 Task: Search one way flight ticket for 2 adults, 4 children and 1 infant on lap in business from Green Bay: Green Bay-austin Straubel International Airport to Gillette: Gillette Campbell County Airport on 5-1-2023. Choice of flights is Westjet. Price is upto 78000. Outbound departure time preference is 22:00.
Action: Mouse moved to (214, 340)
Screenshot: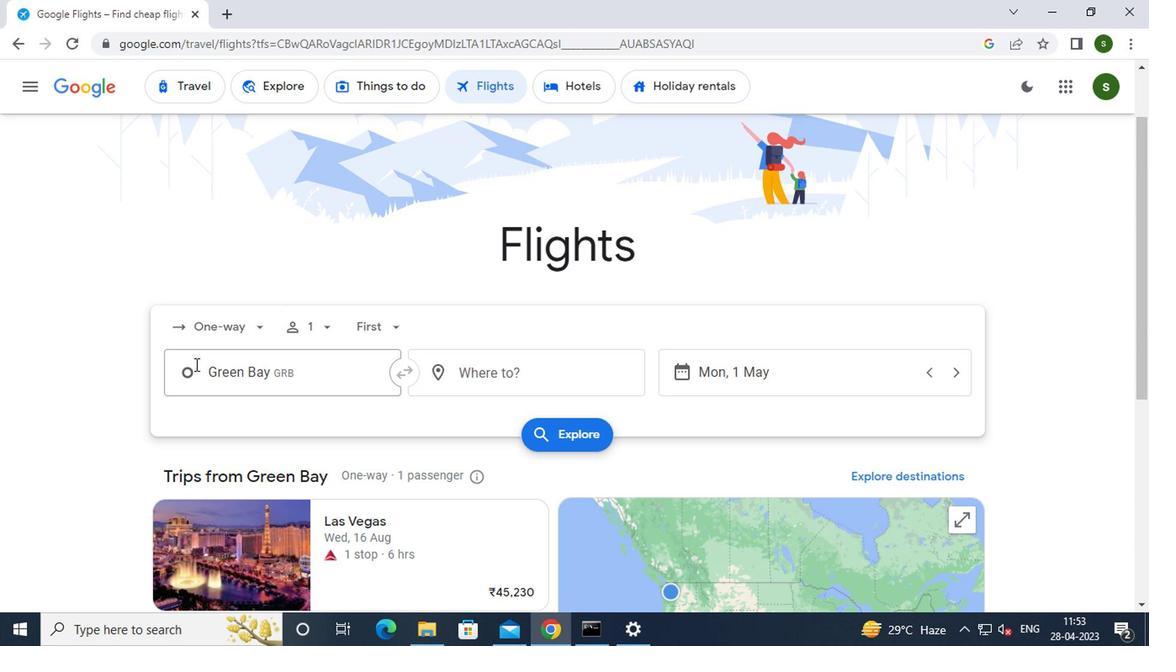 
Action: Mouse pressed left at (214, 340)
Screenshot: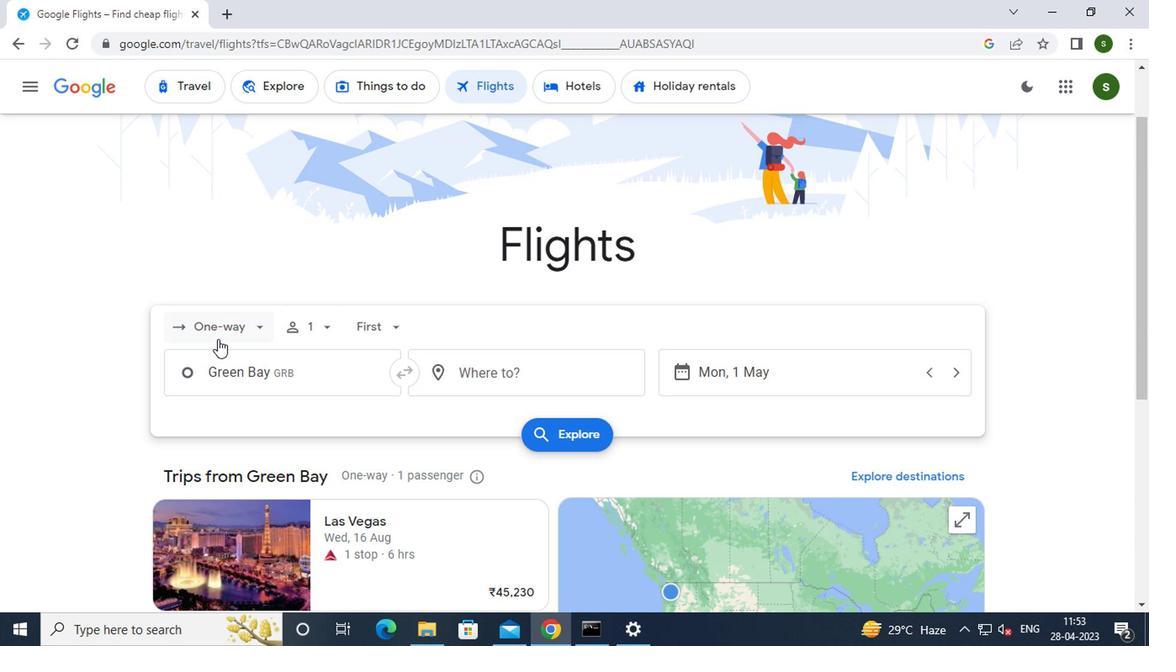
Action: Mouse moved to (243, 407)
Screenshot: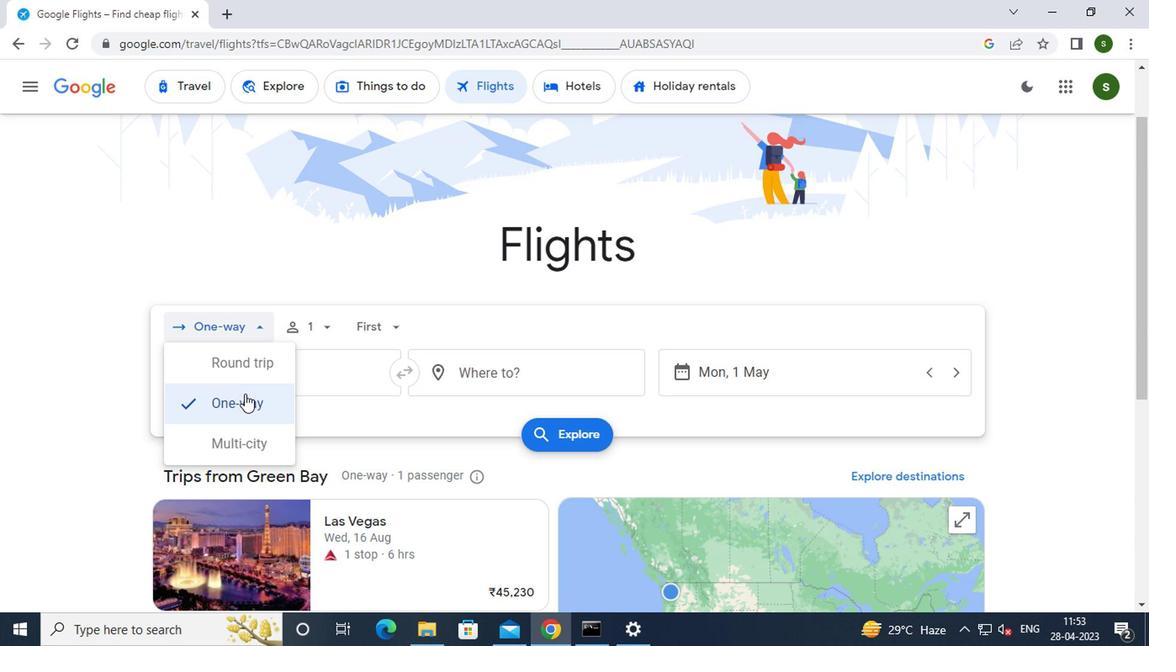 
Action: Mouse pressed left at (243, 407)
Screenshot: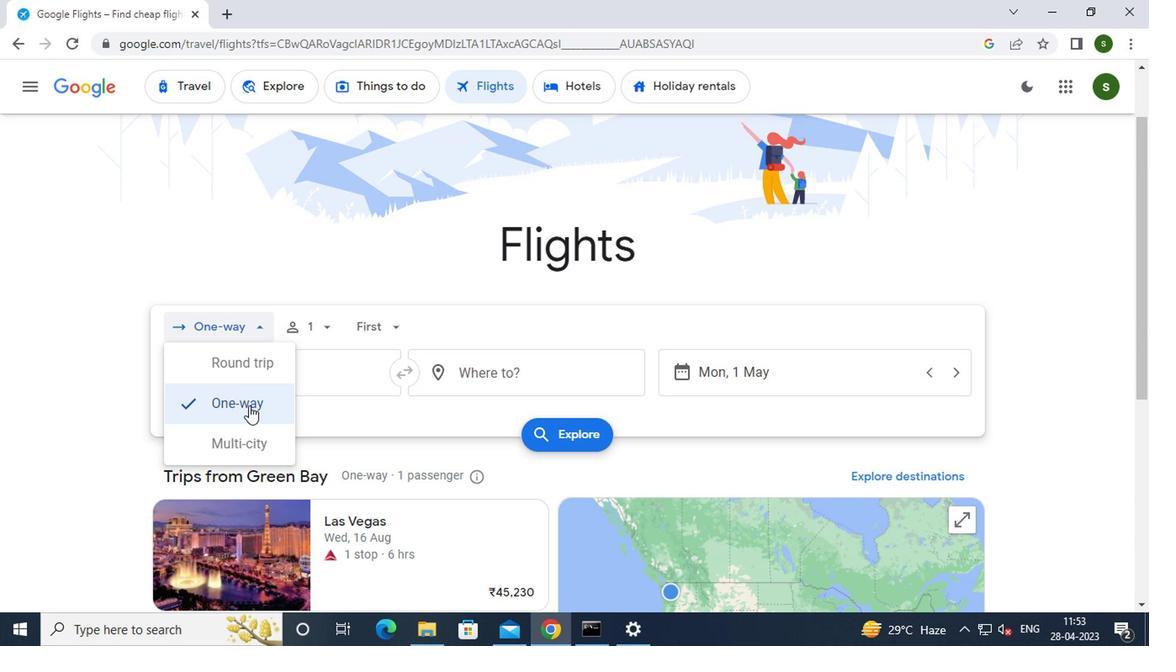 
Action: Mouse moved to (320, 328)
Screenshot: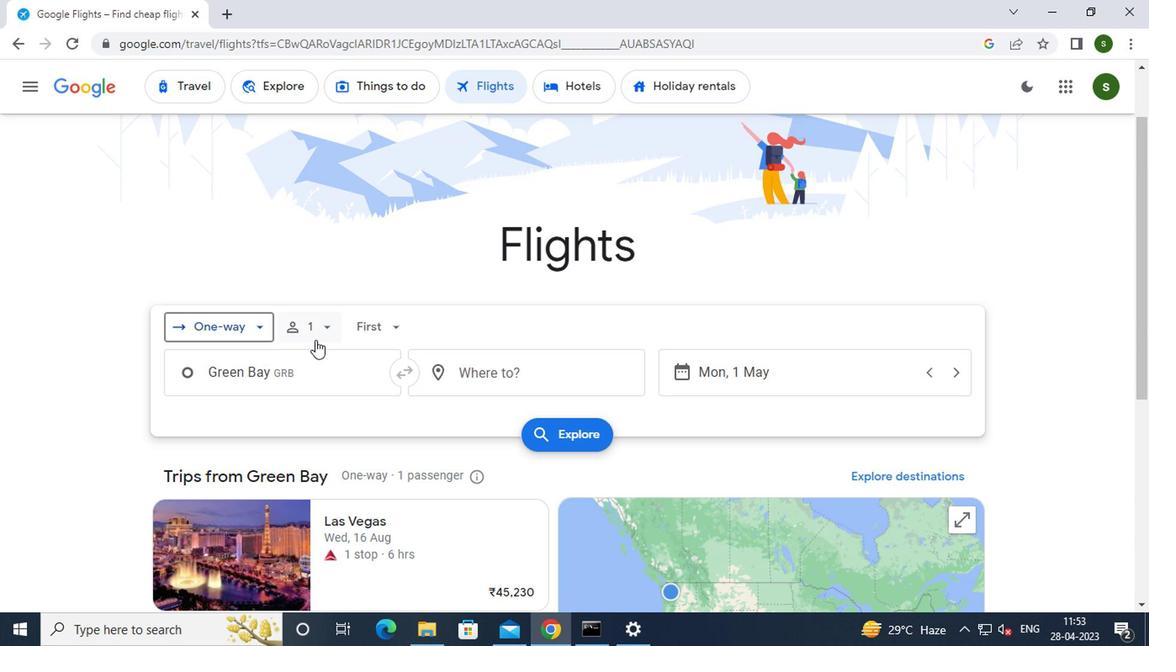 
Action: Mouse pressed left at (320, 328)
Screenshot: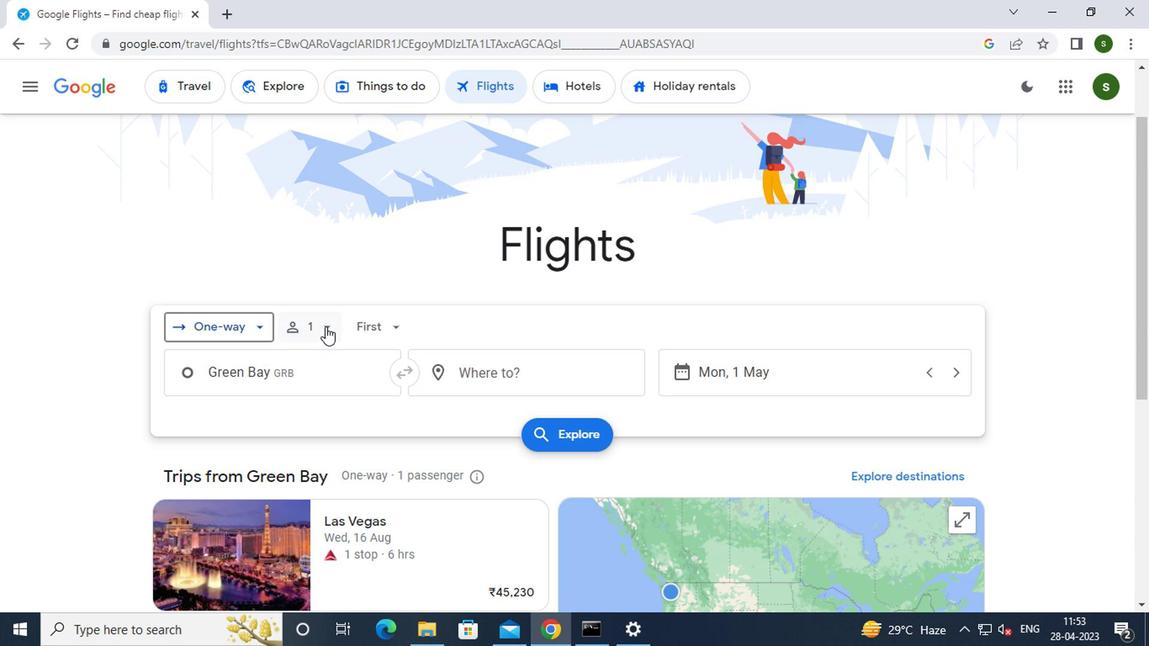 
Action: Mouse moved to (440, 368)
Screenshot: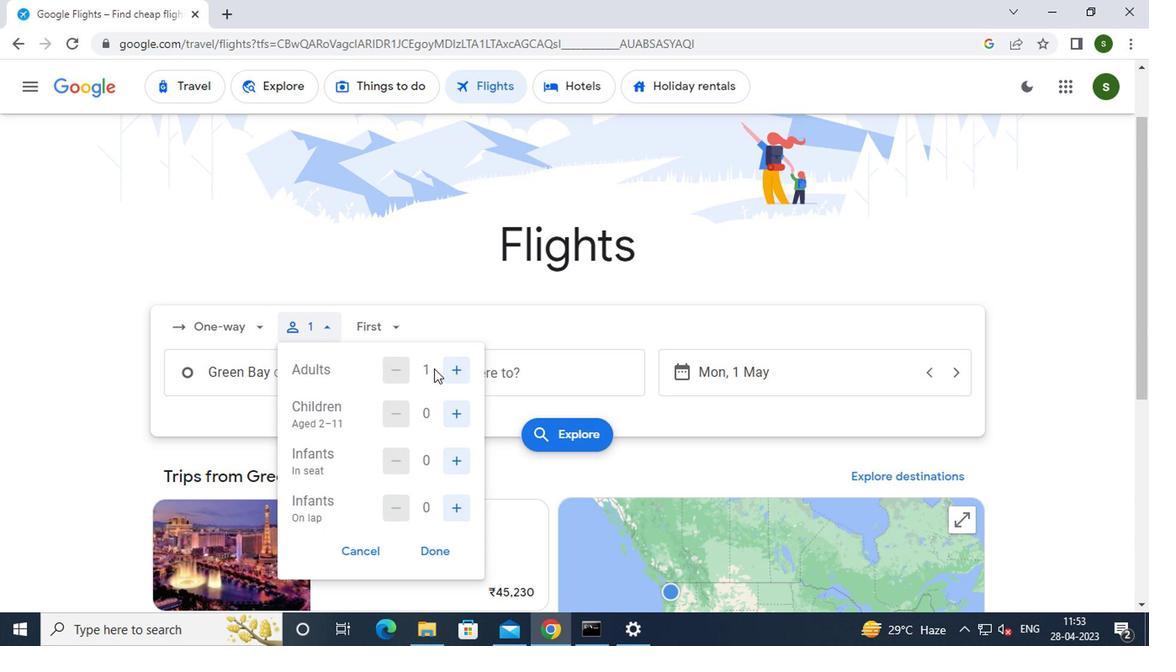 
Action: Mouse pressed left at (440, 368)
Screenshot: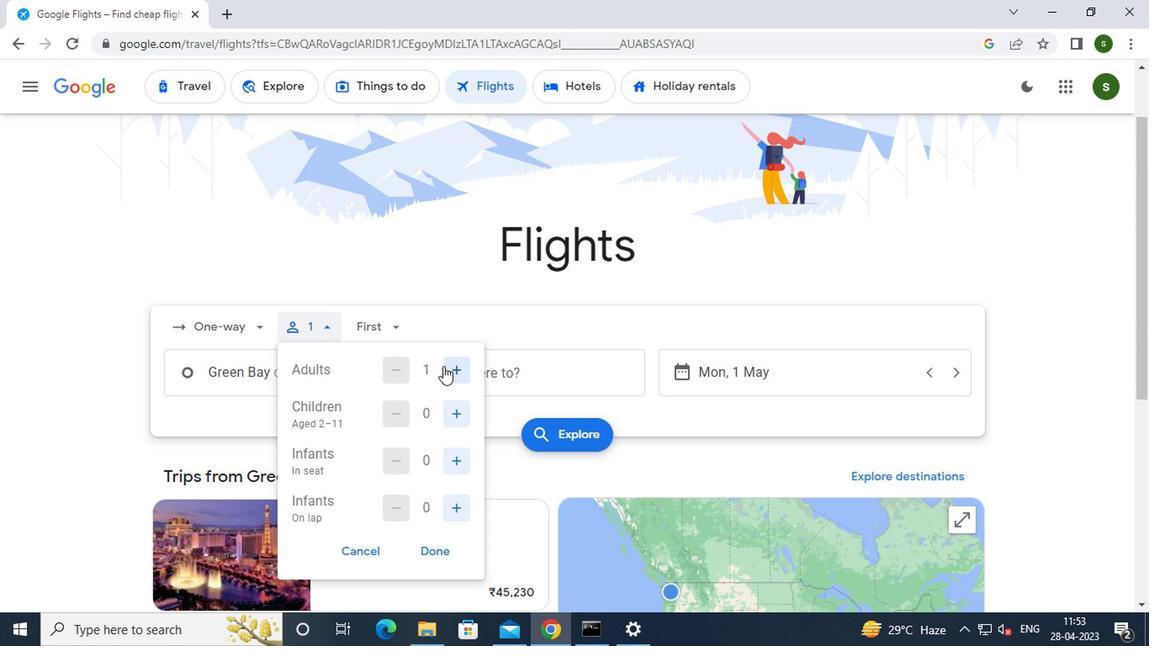 
Action: Mouse pressed left at (440, 368)
Screenshot: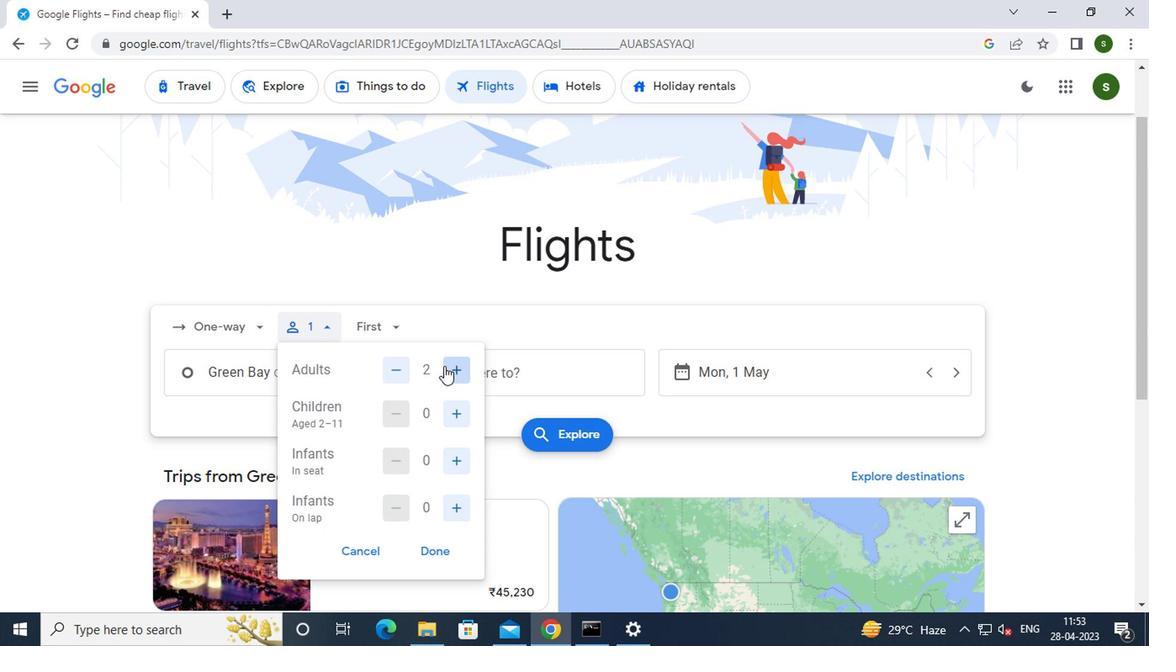 
Action: Mouse moved to (390, 368)
Screenshot: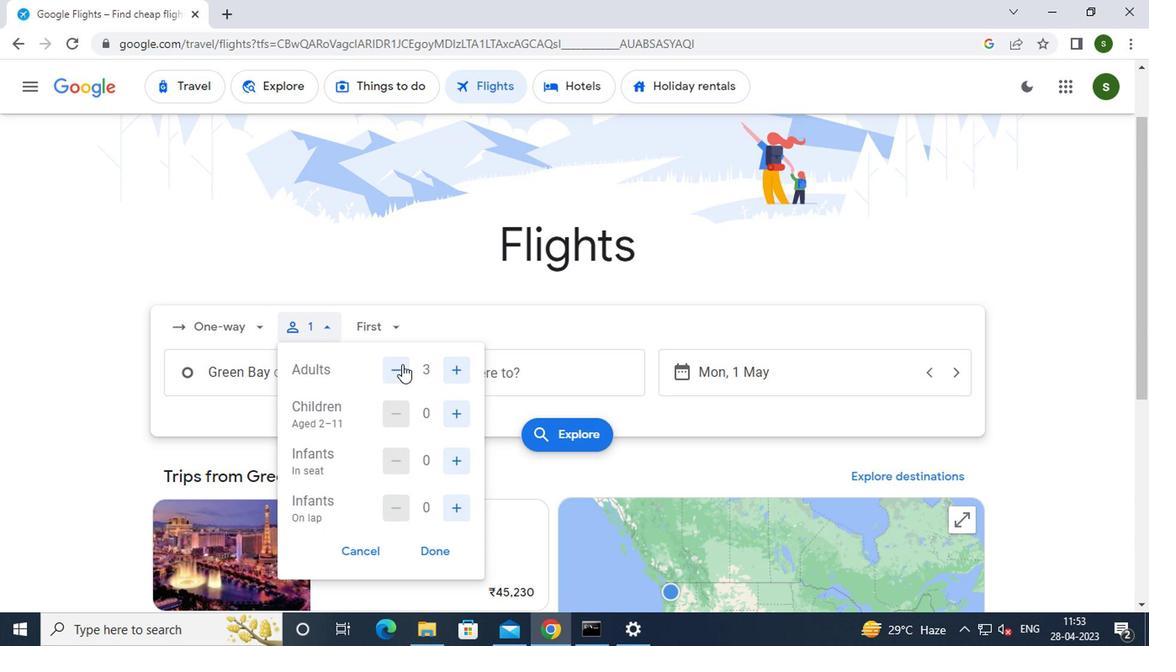 
Action: Mouse pressed left at (390, 368)
Screenshot: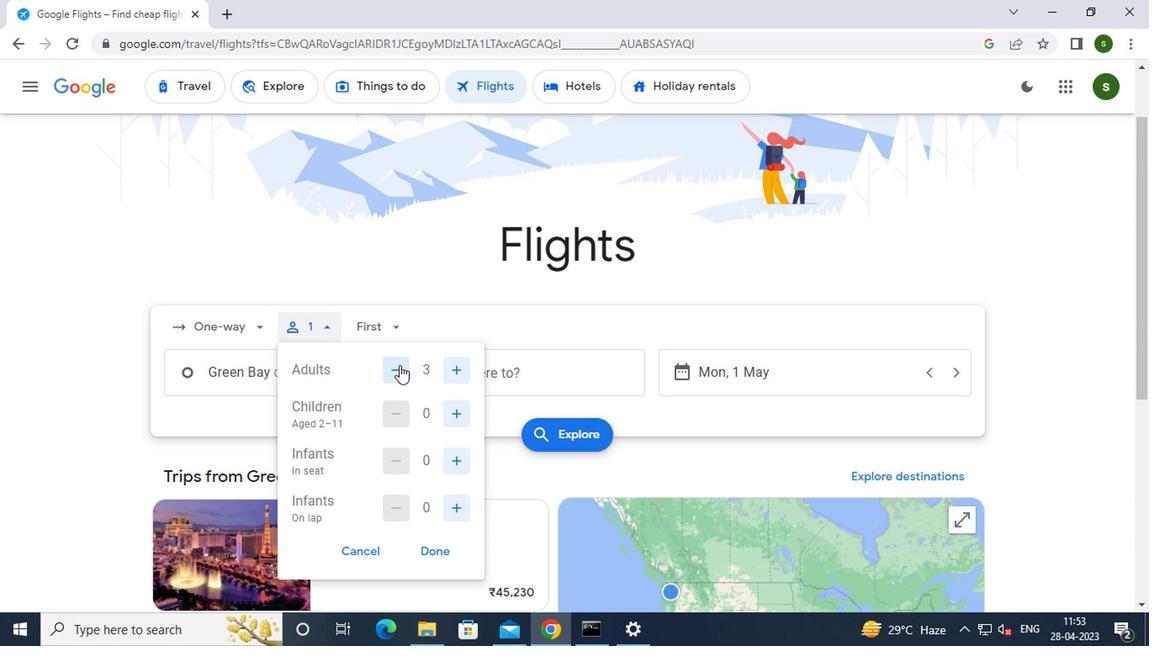 
Action: Mouse moved to (455, 411)
Screenshot: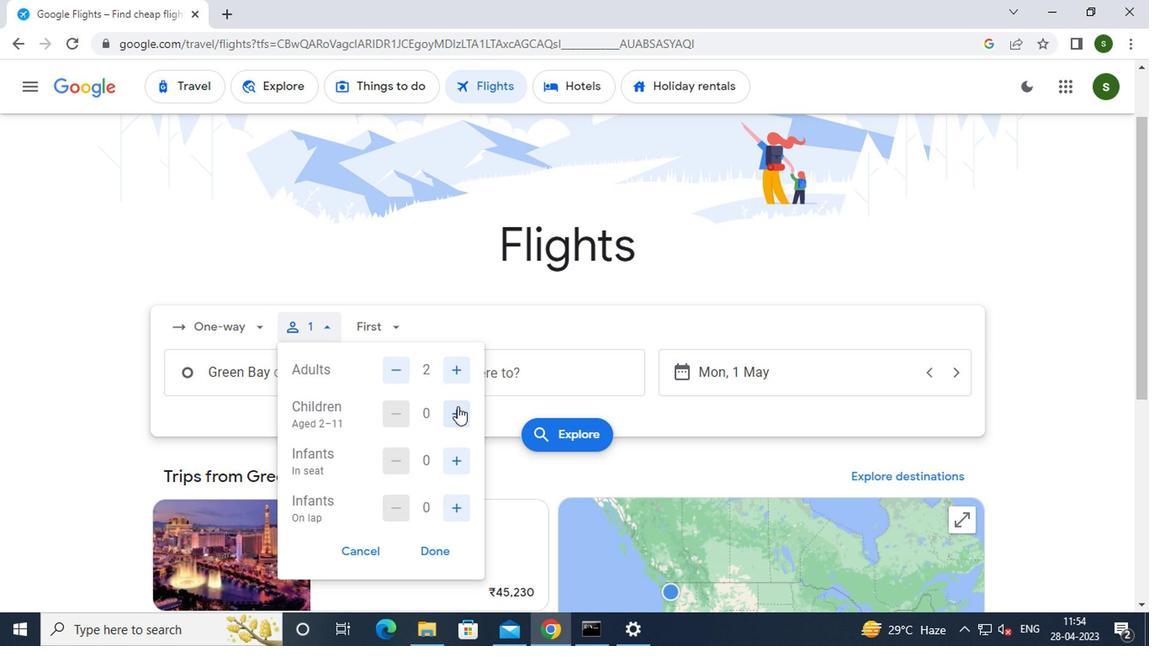 
Action: Mouse pressed left at (455, 411)
Screenshot: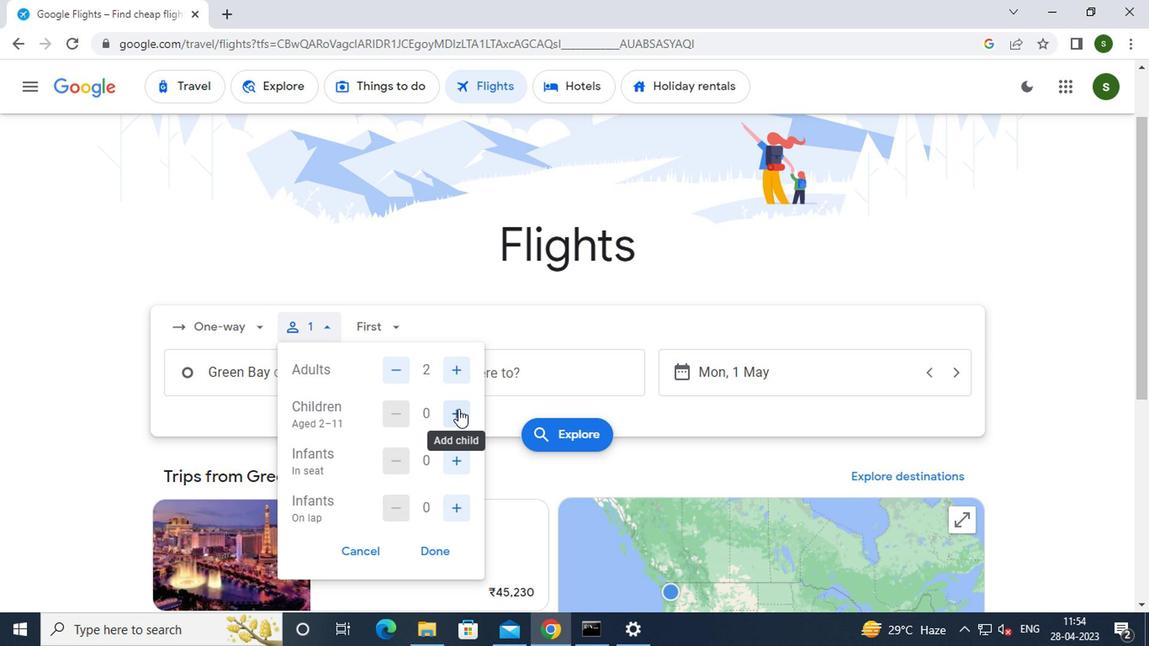 
Action: Mouse pressed left at (455, 411)
Screenshot: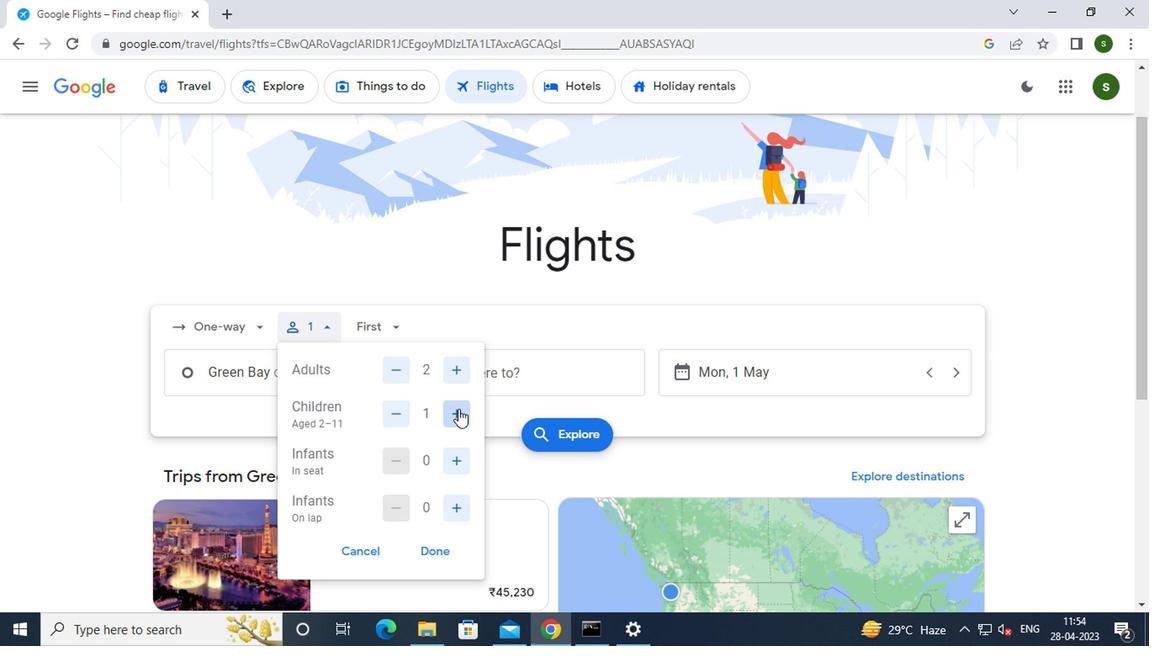 
Action: Mouse pressed left at (455, 411)
Screenshot: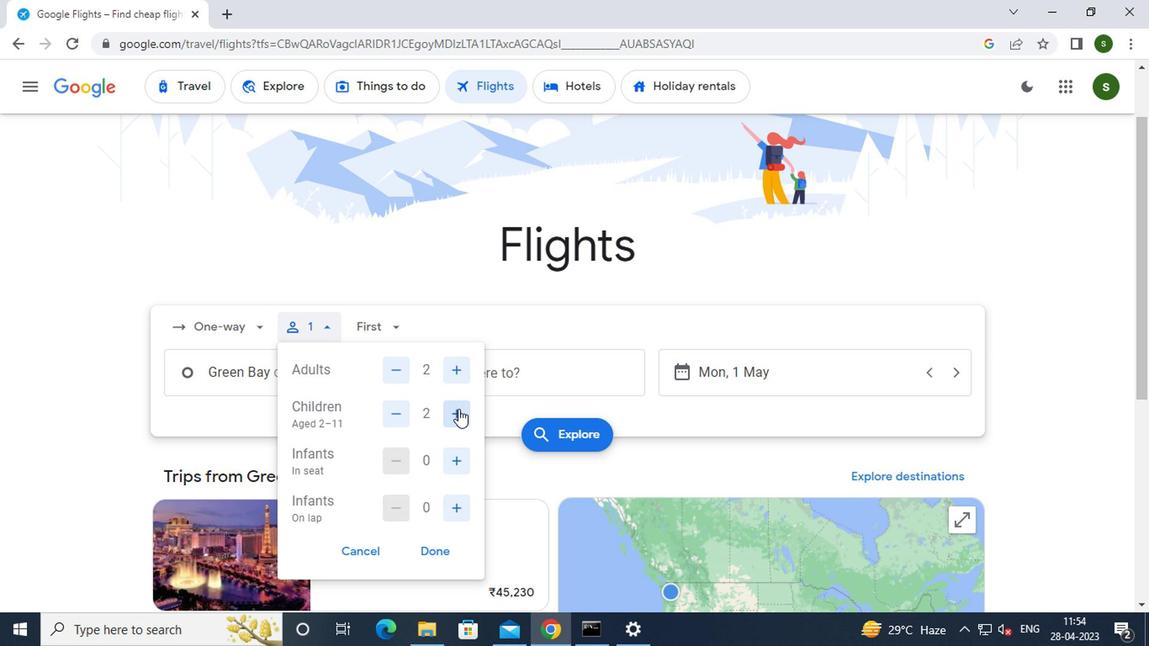
Action: Mouse pressed left at (455, 411)
Screenshot: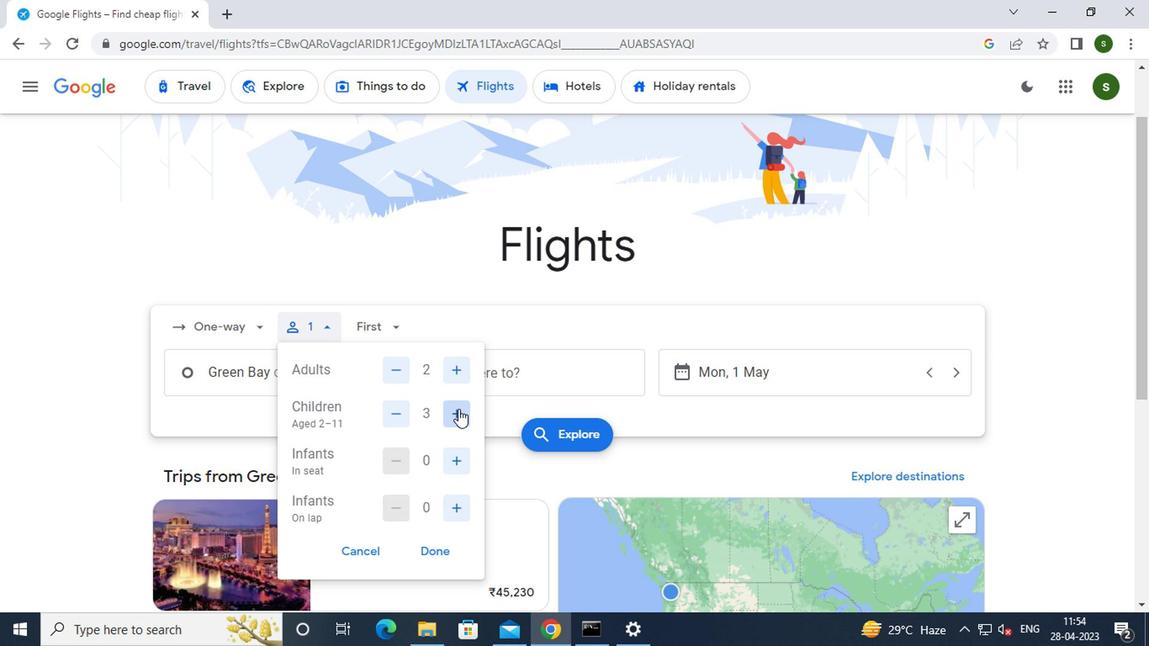 
Action: Mouse moved to (458, 462)
Screenshot: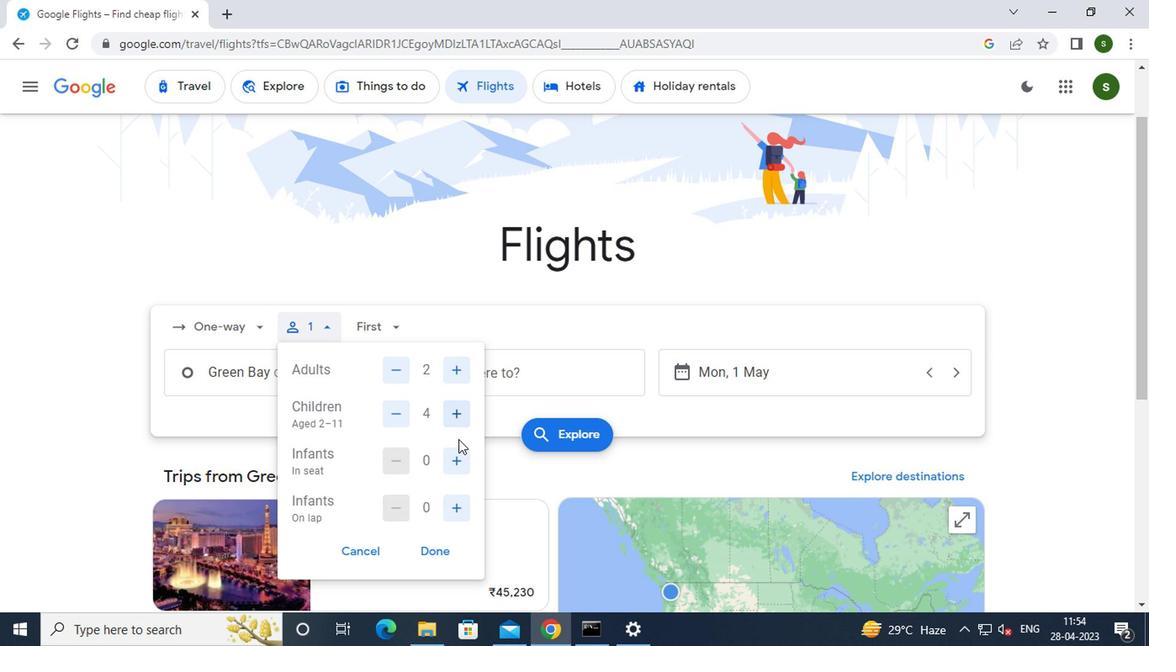 
Action: Mouse pressed left at (458, 462)
Screenshot: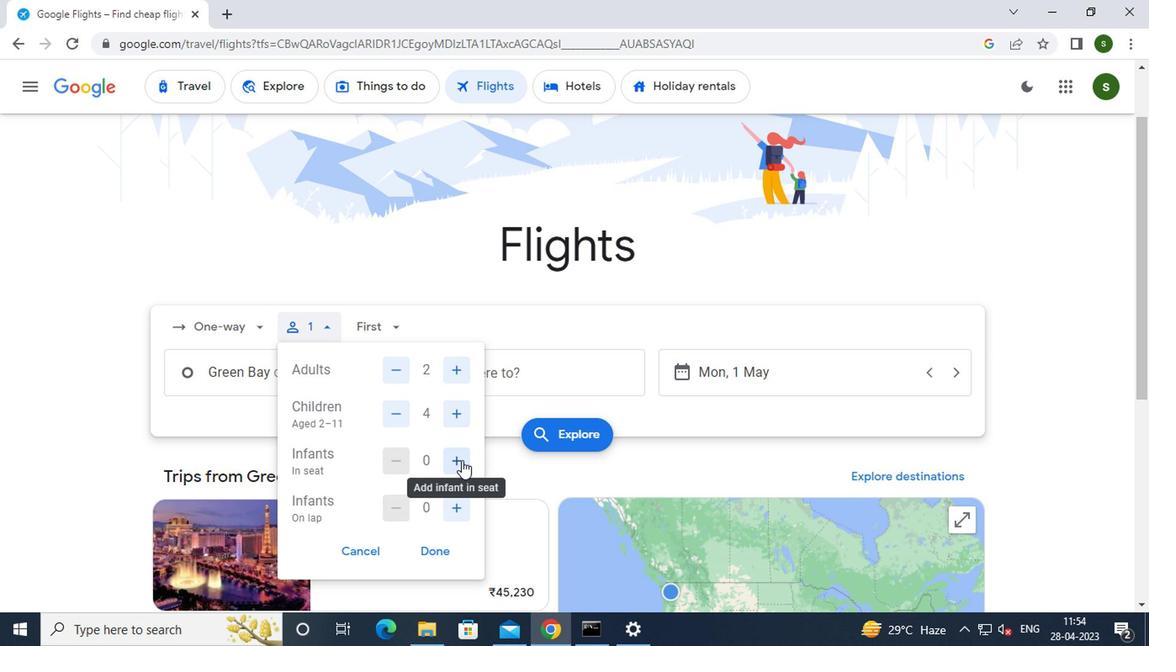 
Action: Mouse moved to (395, 328)
Screenshot: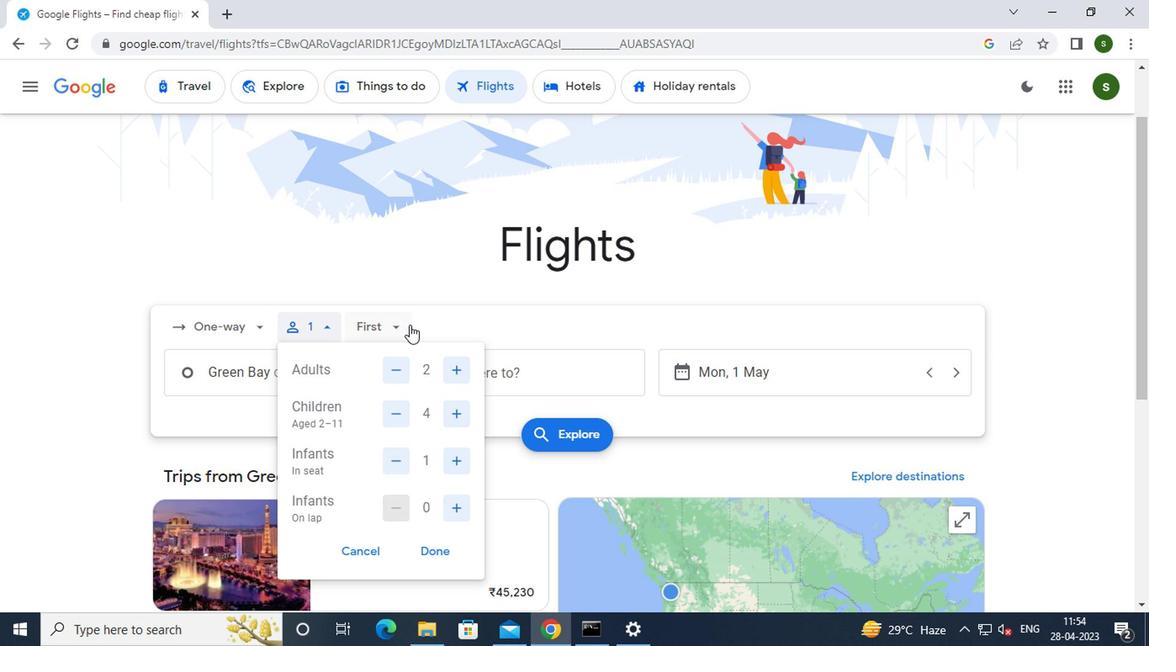 
Action: Mouse pressed left at (395, 328)
Screenshot: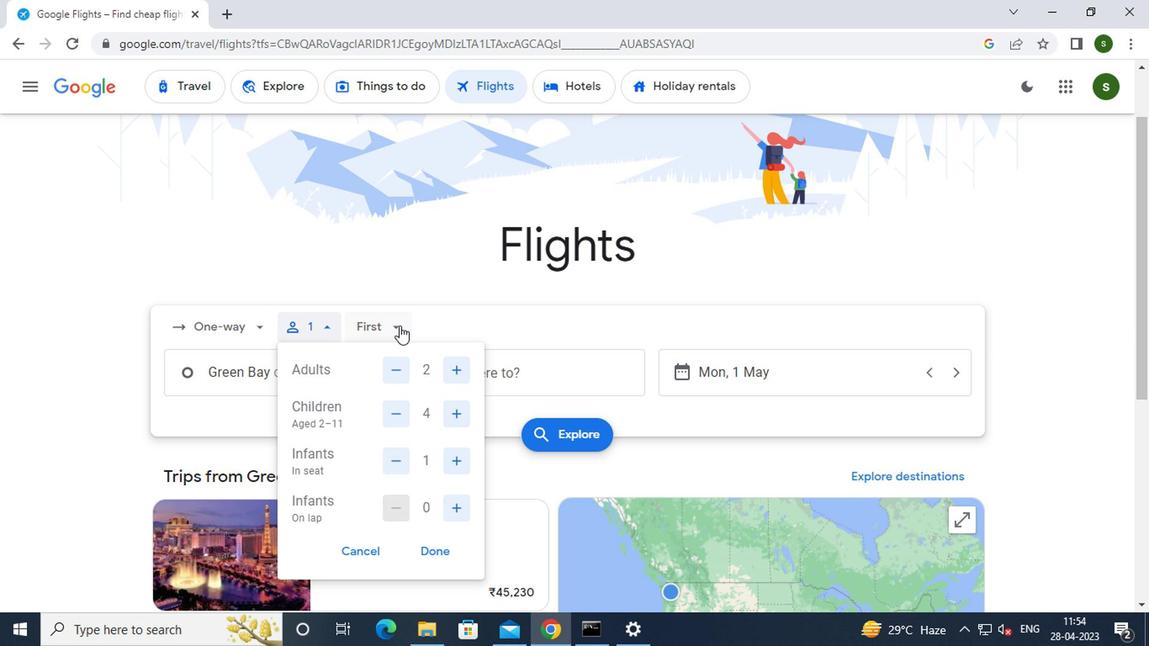 
Action: Mouse moved to (444, 453)
Screenshot: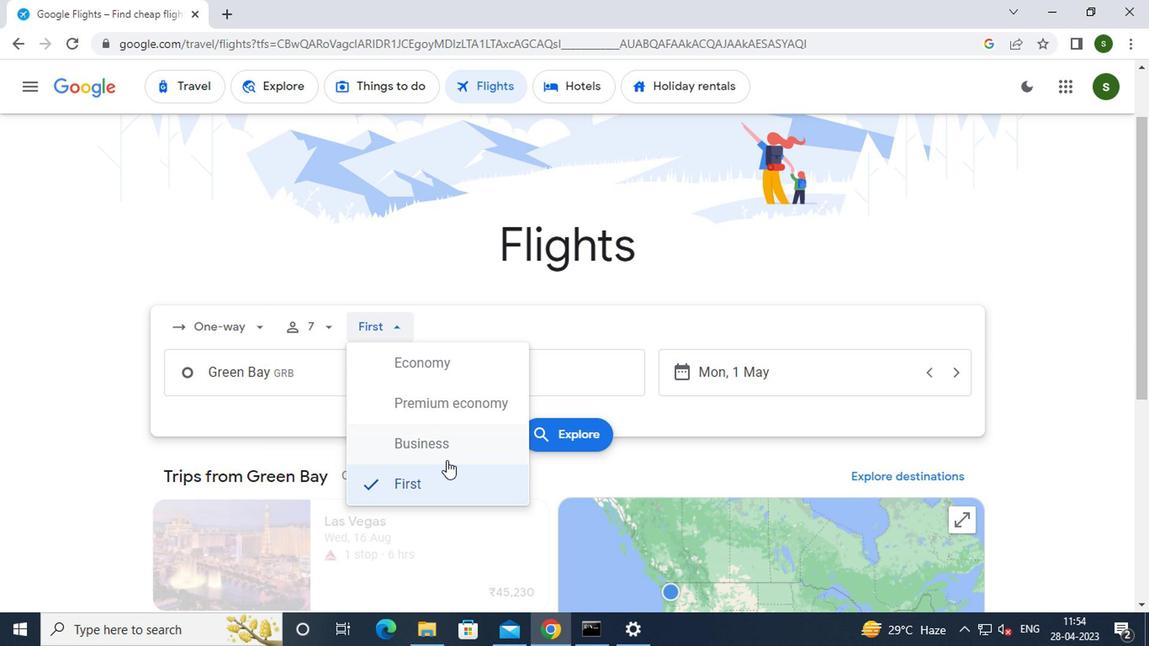 
Action: Mouse pressed left at (444, 453)
Screenshot: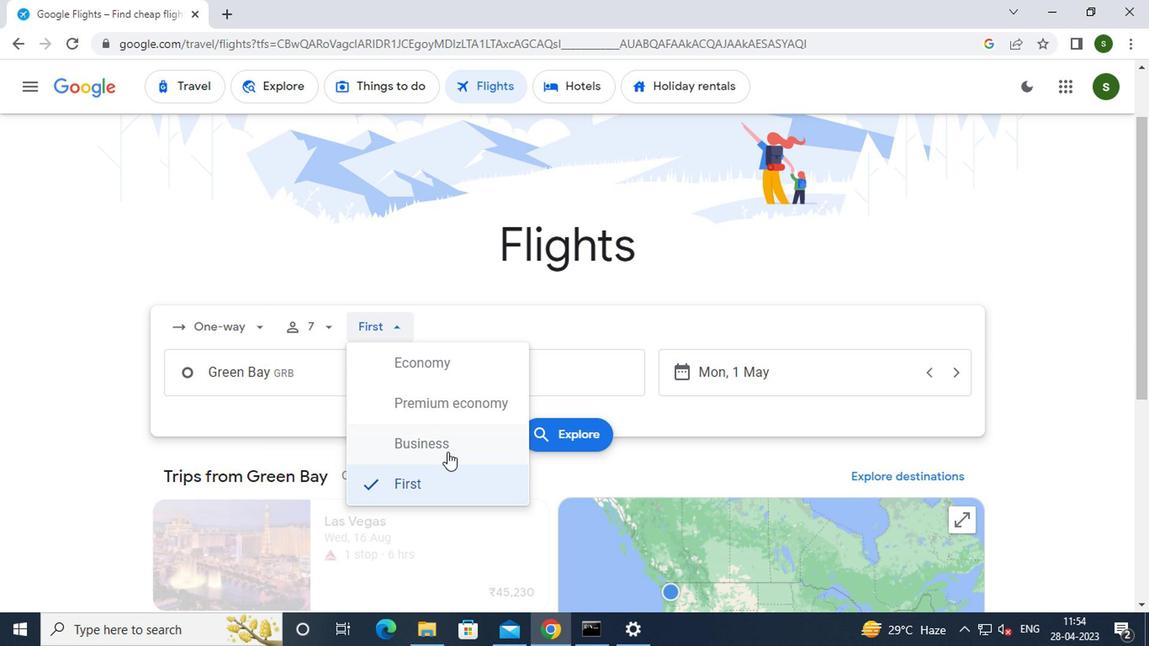 
Action: Mouse moved to (312, 387)
Screenshot: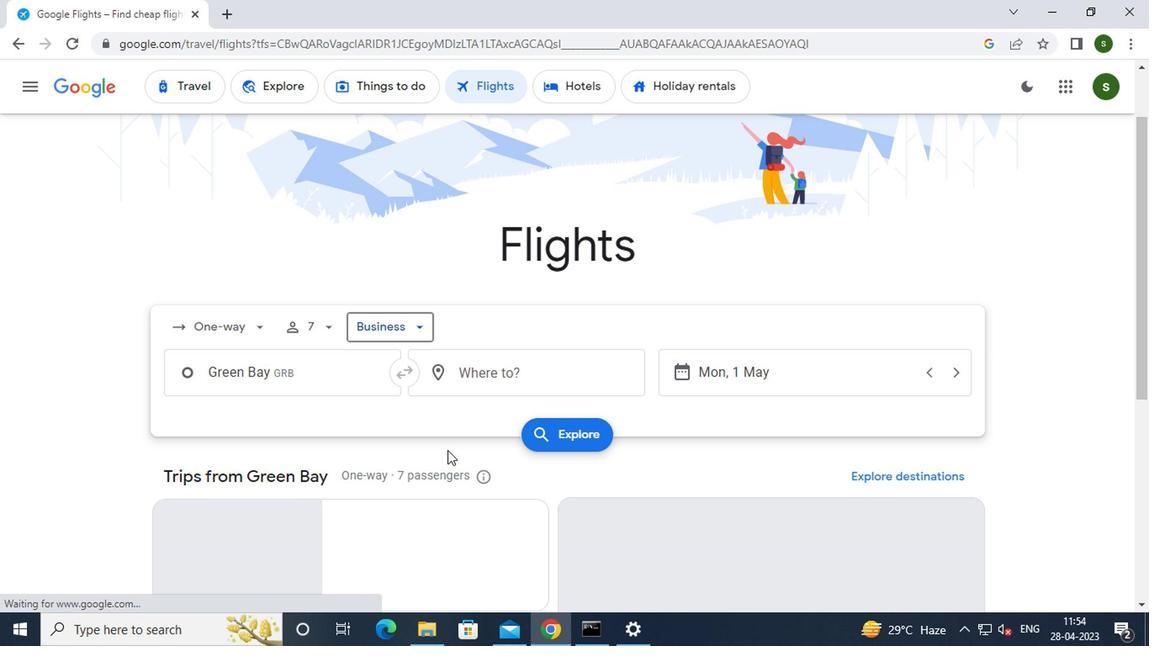 
Action: Mouse pressed left at (312, 387)
Screenshot: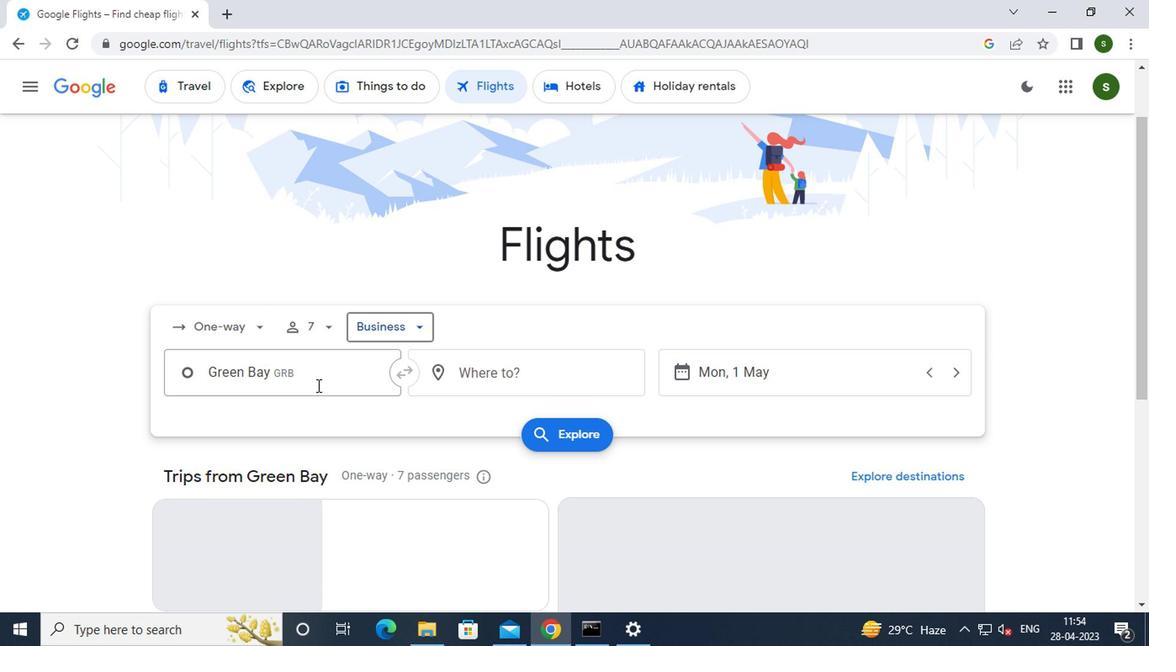 
Action: Mouse moved to (312, 386)
Screenshot: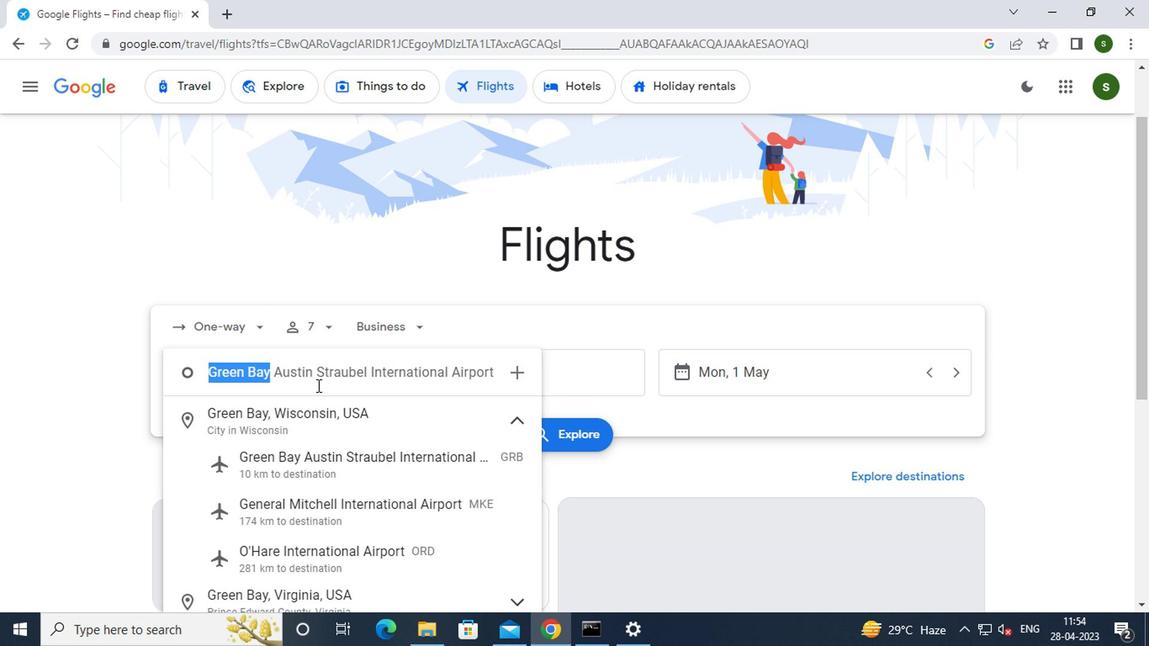 
Action: Key pressed <Key.backspace><Key.backspace><Key.backspace><Key.backspace><Key.backspace><Key.backspace><Key.backspace><Key.backspace><Key.backspace><Key.backspace>g<Key.caps_lock>reen<Key.space><Key.caps_lock>b<Key.caps_lock>ay
Screenshot: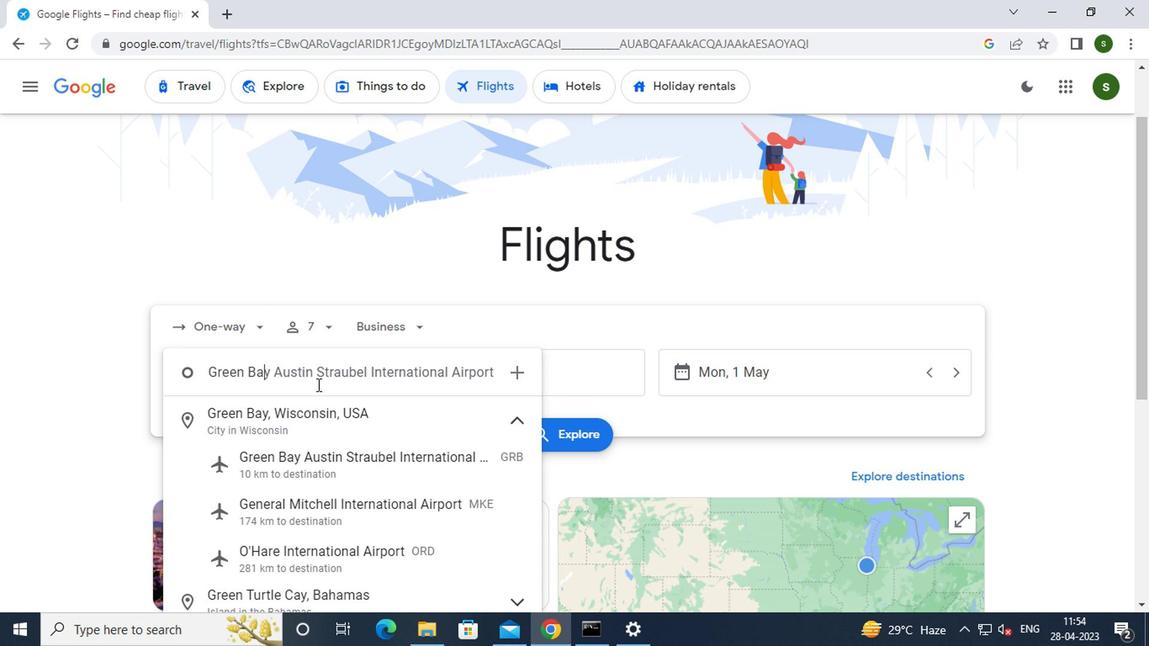 
Action: Mouse moved to (340, 452)
Screenshot: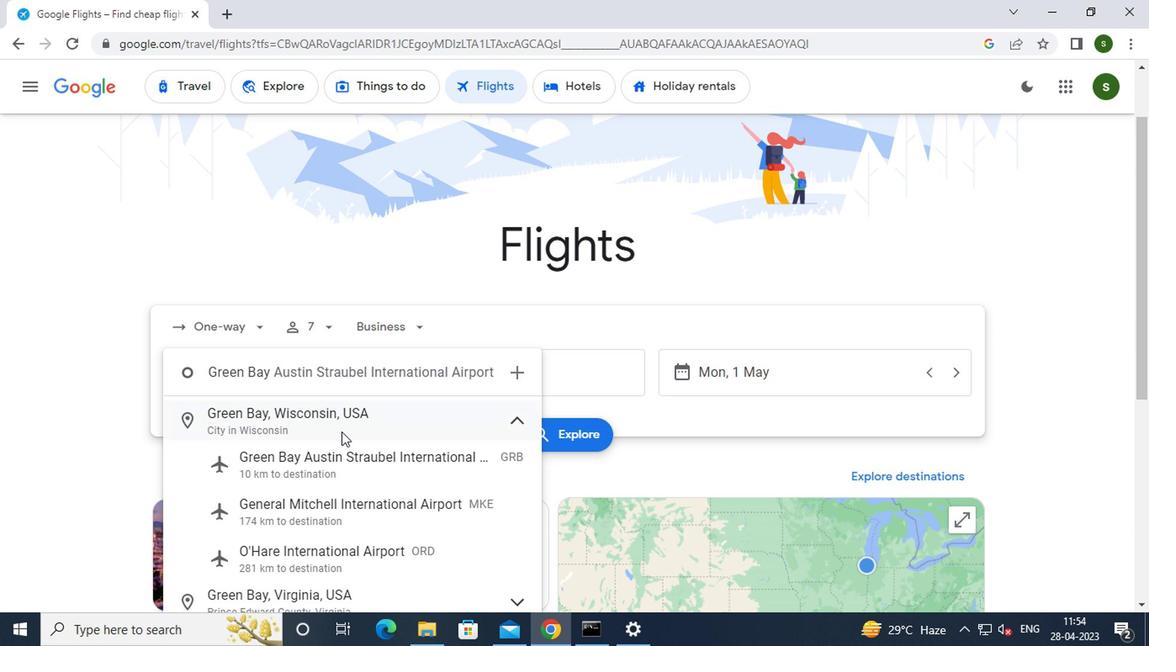 
Action: Mouse pressed left at (340, 452)
Screenshot: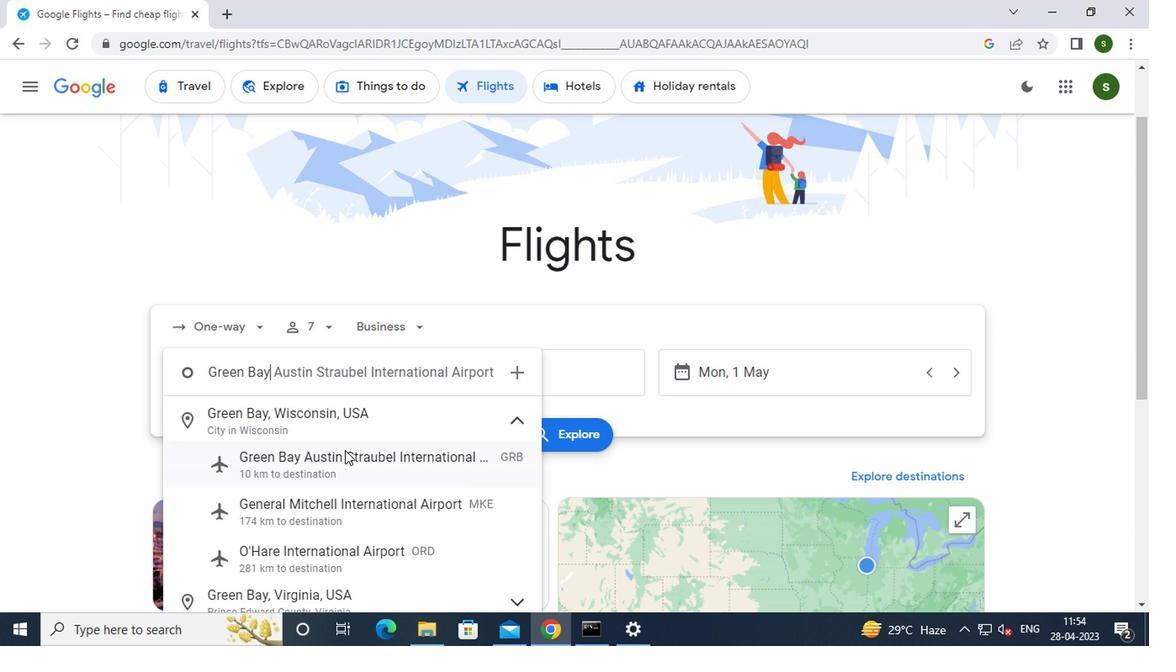
Action: Mouse moved to (501, 362)
Screenshot: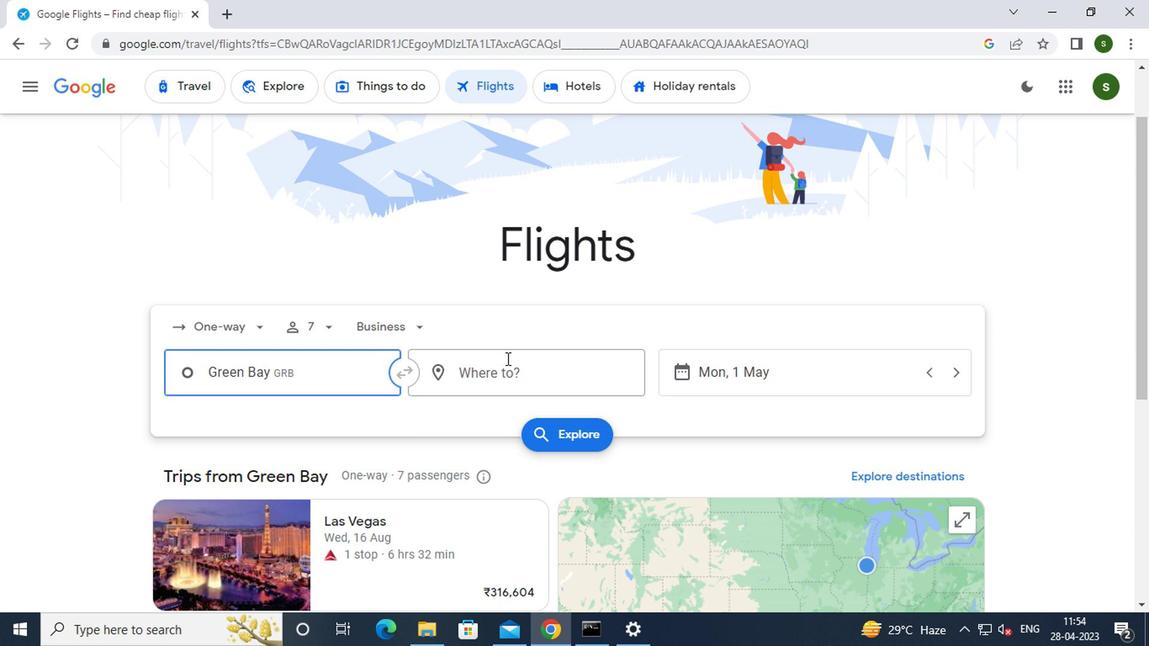 
Action: Mouse pressed left at (501, 362)
Screenshot: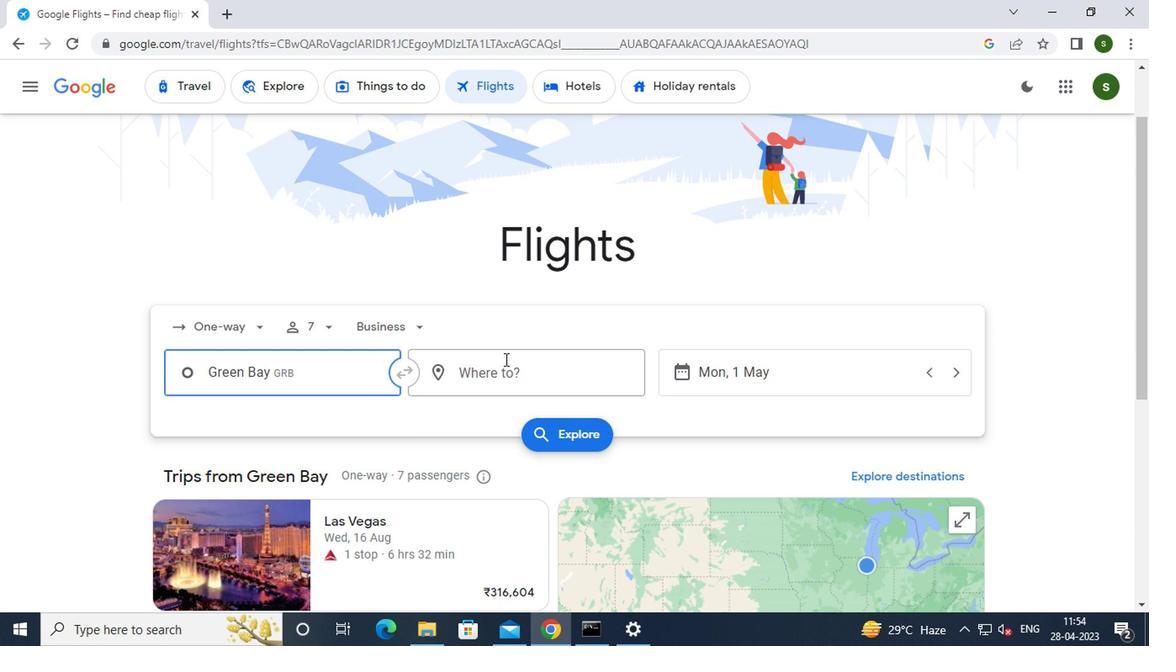 
Action: Mouse moved to (464, 326)
Screenshot: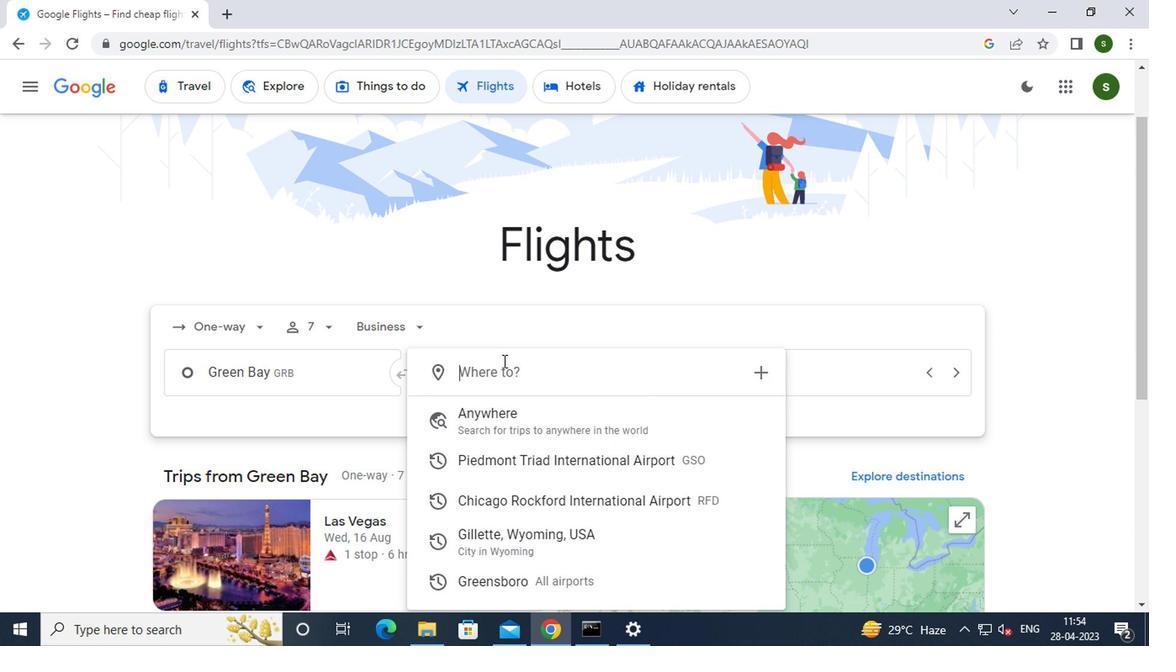 
Action: Key pressed <Key.caps_lock>g<Key.caps_lock>illette<Key.enter>
Screenshot: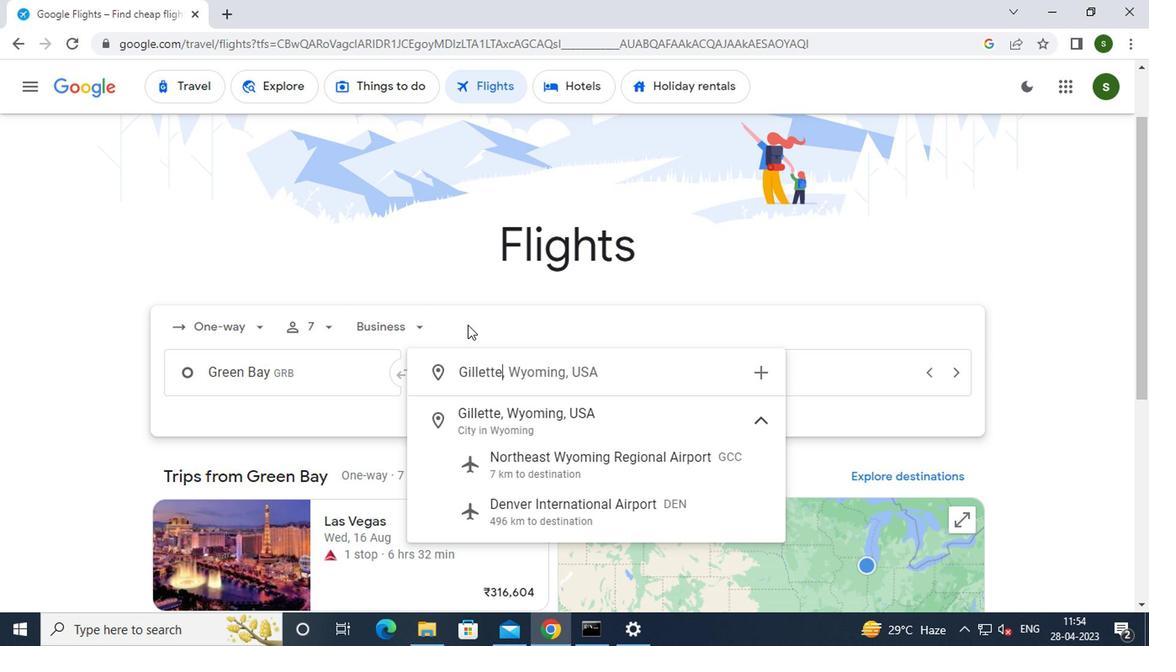 
Action: Mouse moved to (709, 368)
Screenshot: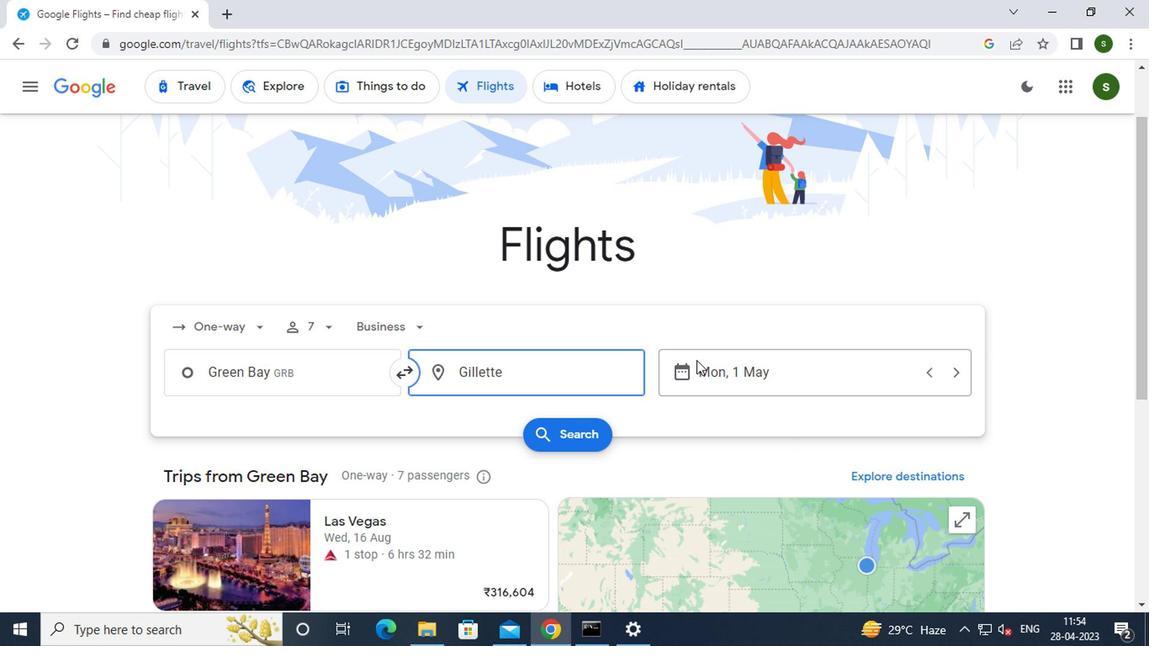 
Action: Mouse pressed left at (709, 368)
Screenshot: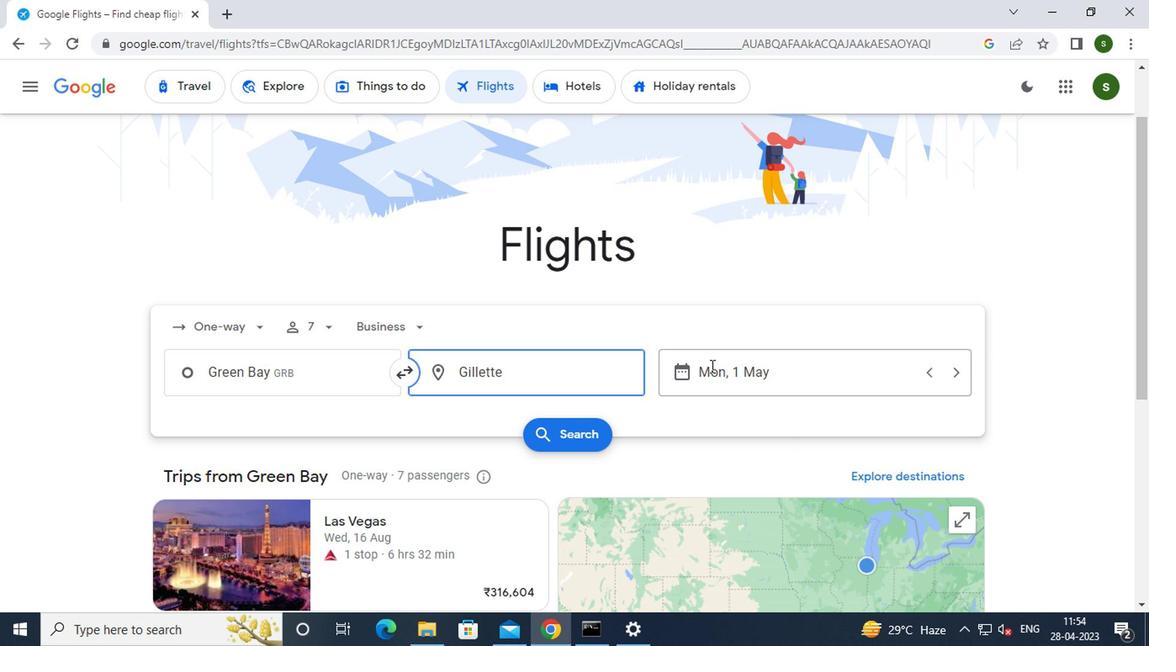 
Action: Mouse moved to (740, 298)
Screenshot: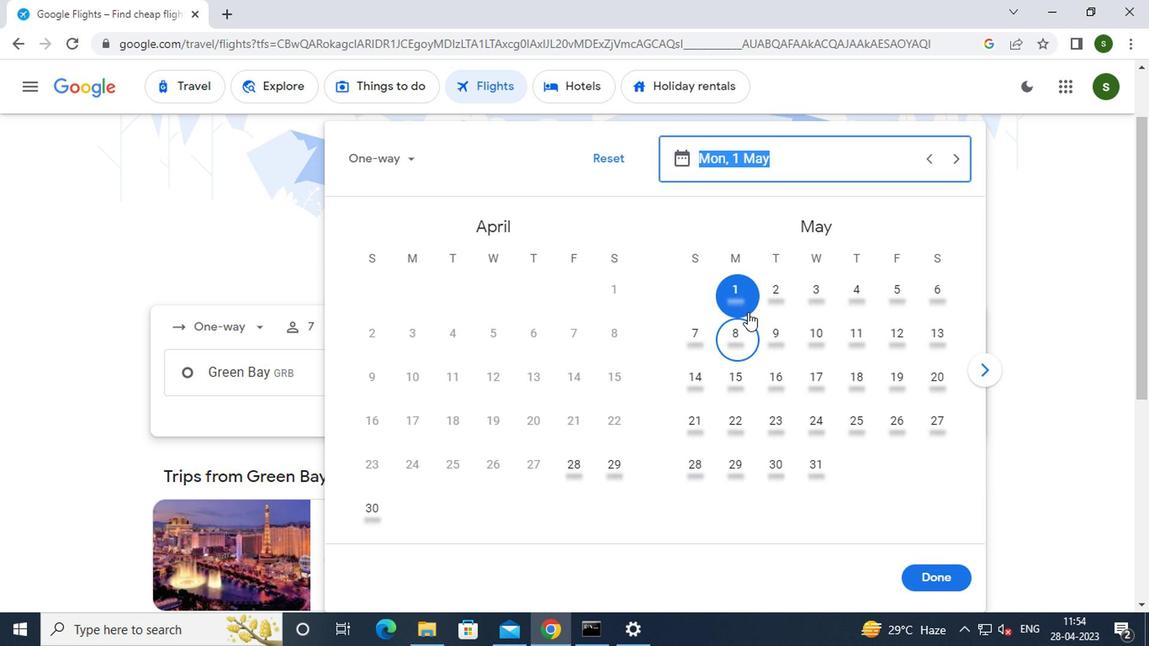 
Action: Mouse pressed left at (740, 298)
Screenshot: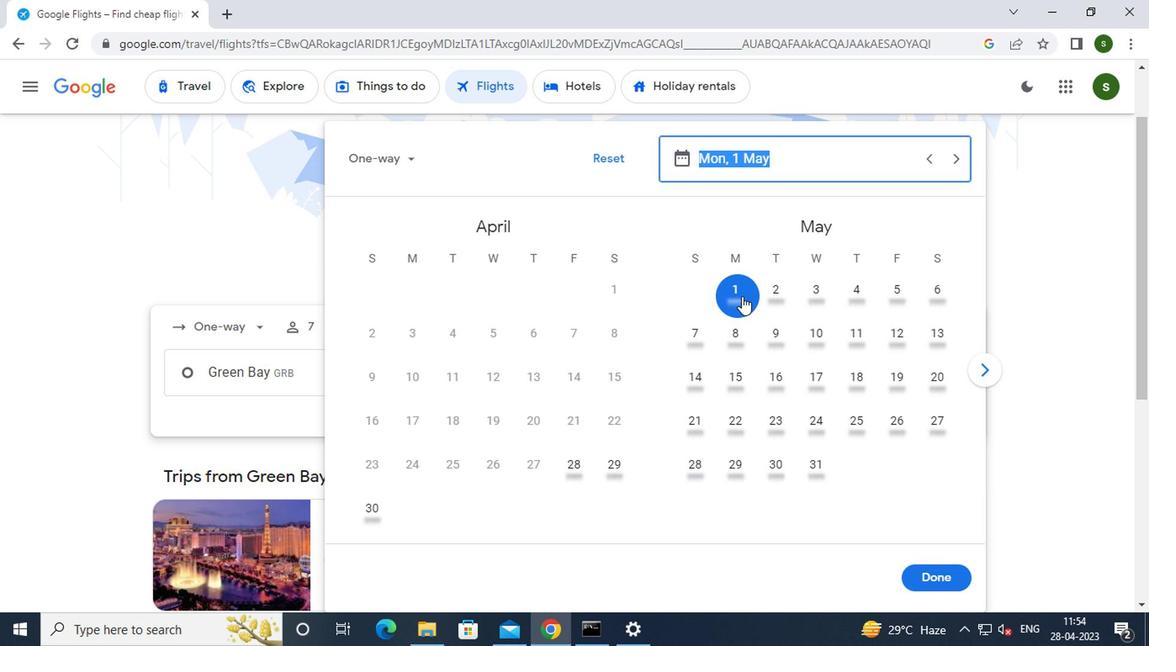 
Action: Mouse moved to (954, 586)
Screenshot: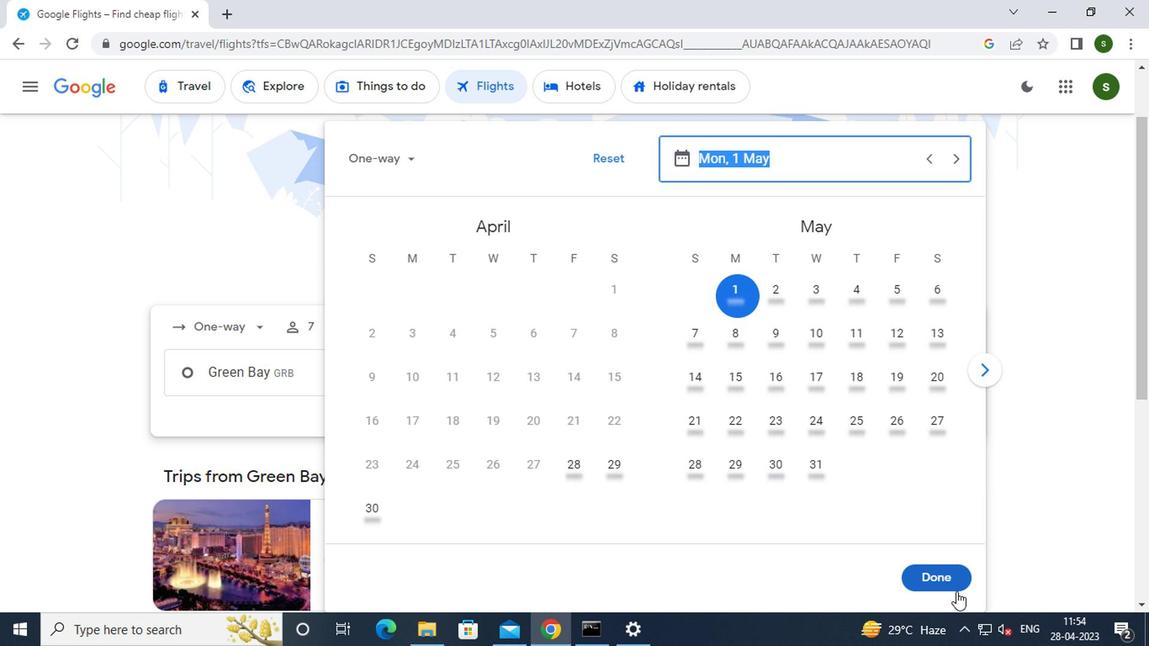 
Action: Mouse pressed left at (954, 586)
Screenshot: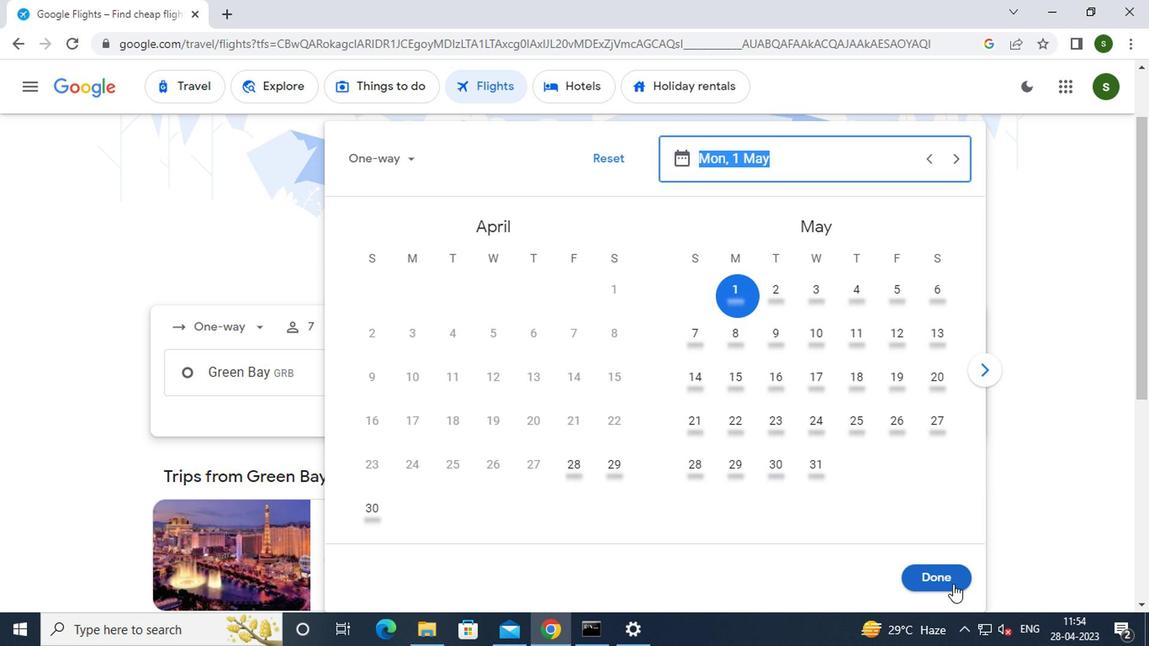 
Action: Mouse moved to (566, 432)
Screenshot: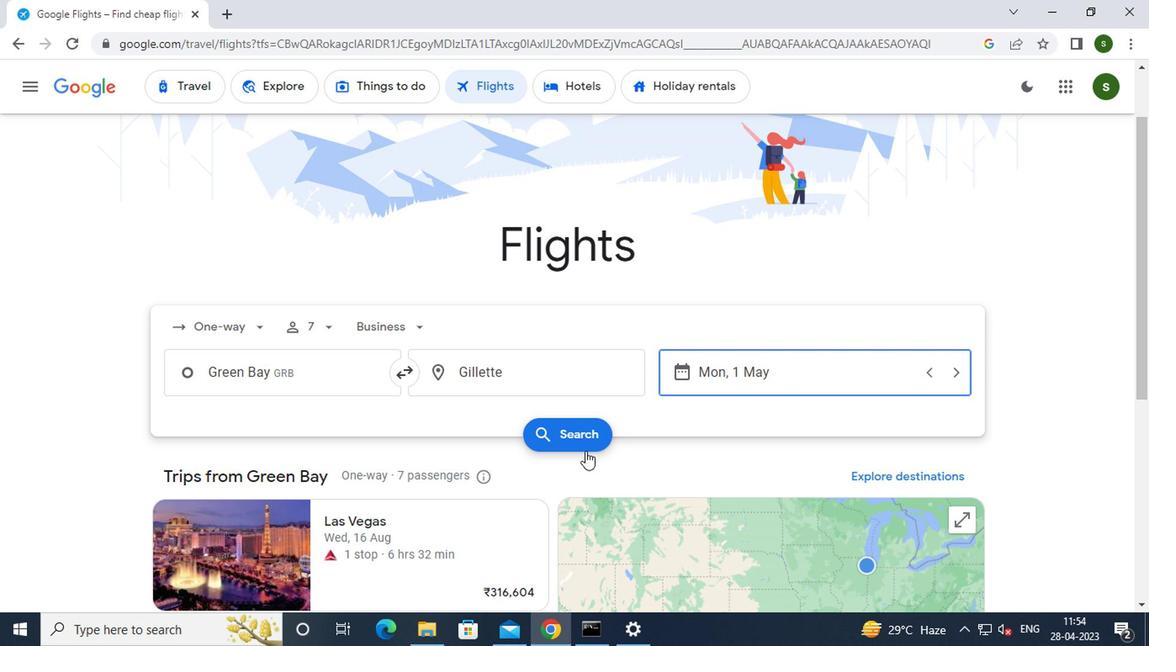 
Action: Mouse pressed left at (566, 432)
Screenshot: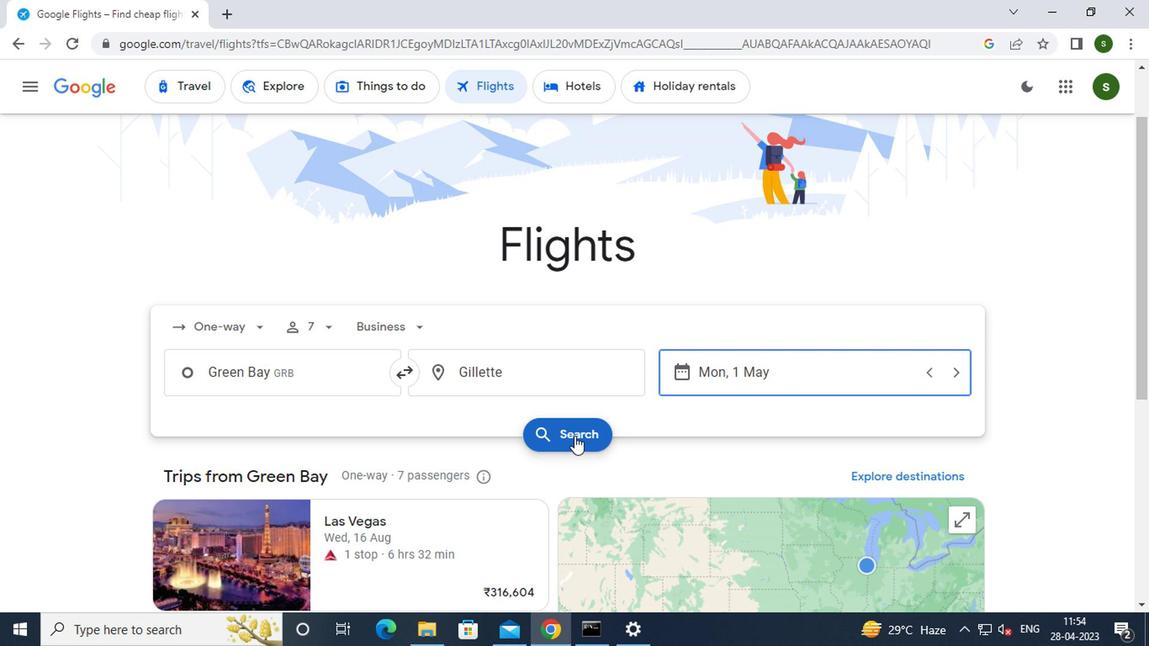 
Action: Mouse moved to (171, 241)
Screenshot: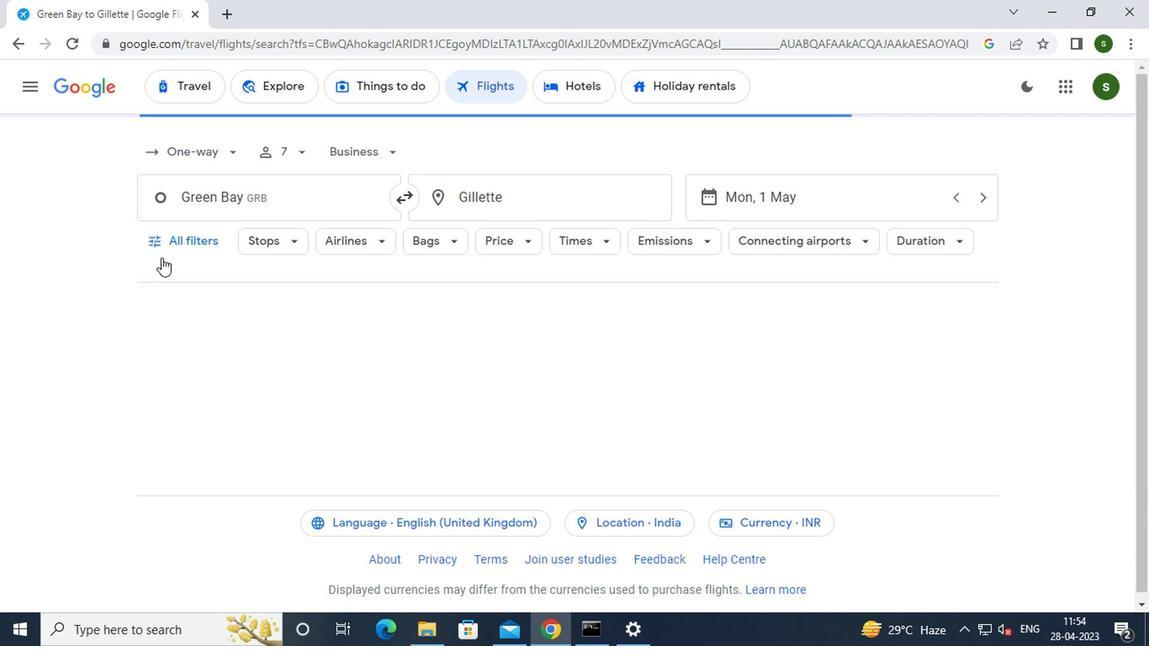 
Action: Mouse pressed left at (171, 241)
Screenshot: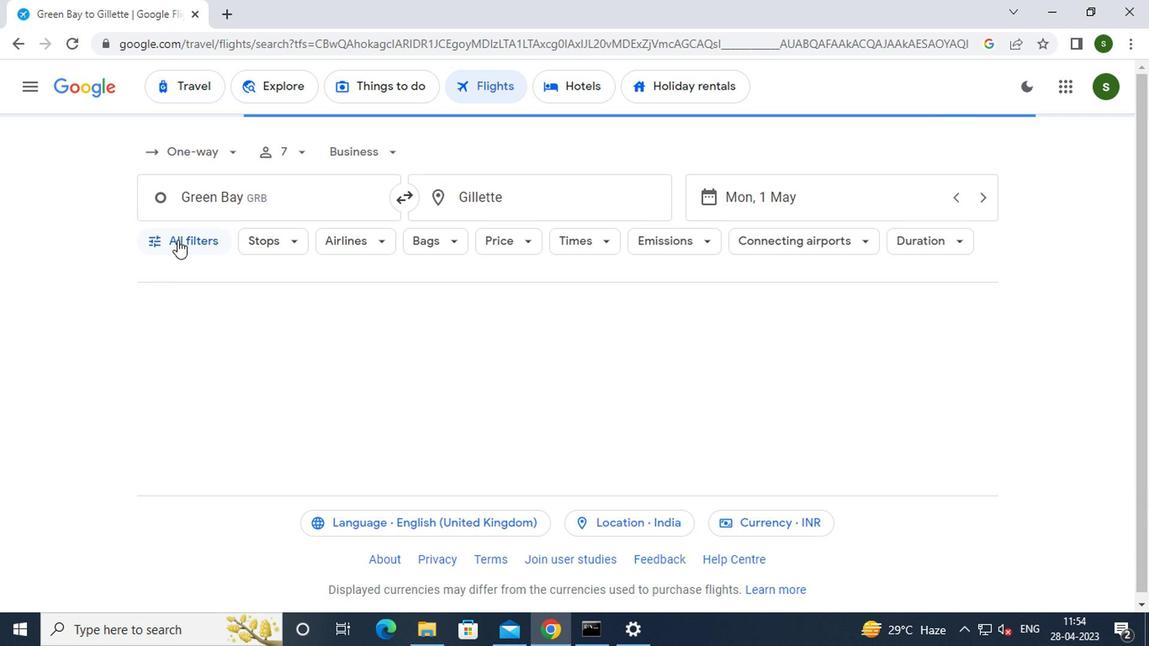 
Action: Mouse moved to (173, 279)
Screenshot: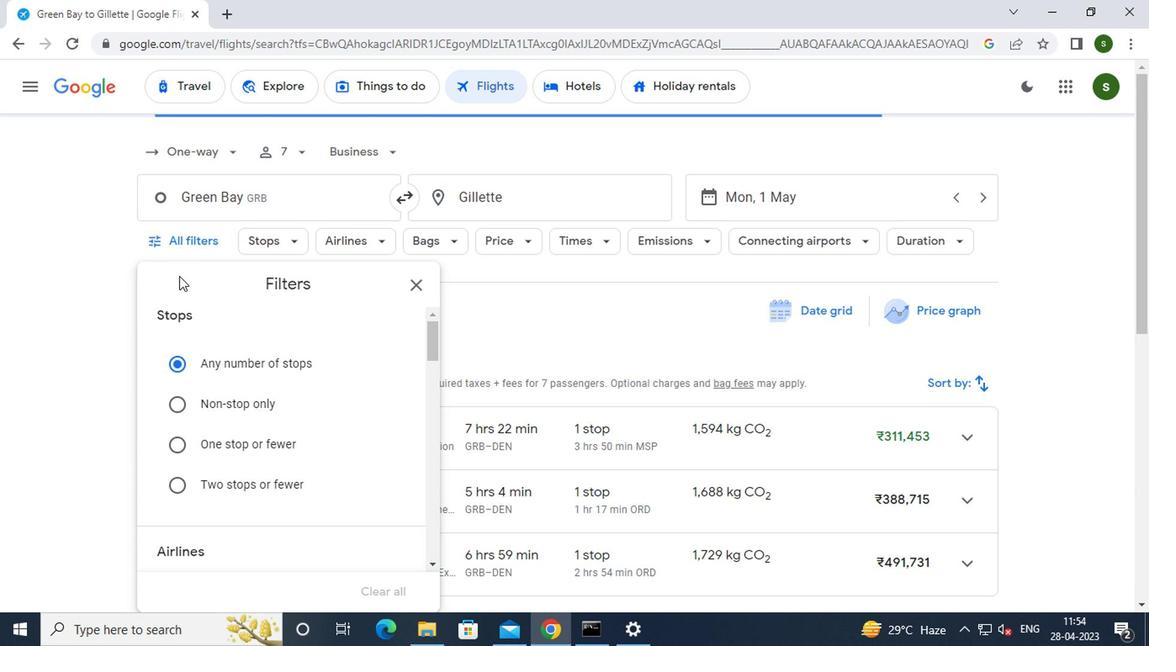 
Action: Mouse scrolled (173, 279) with delta (0, 0)
Screenshot: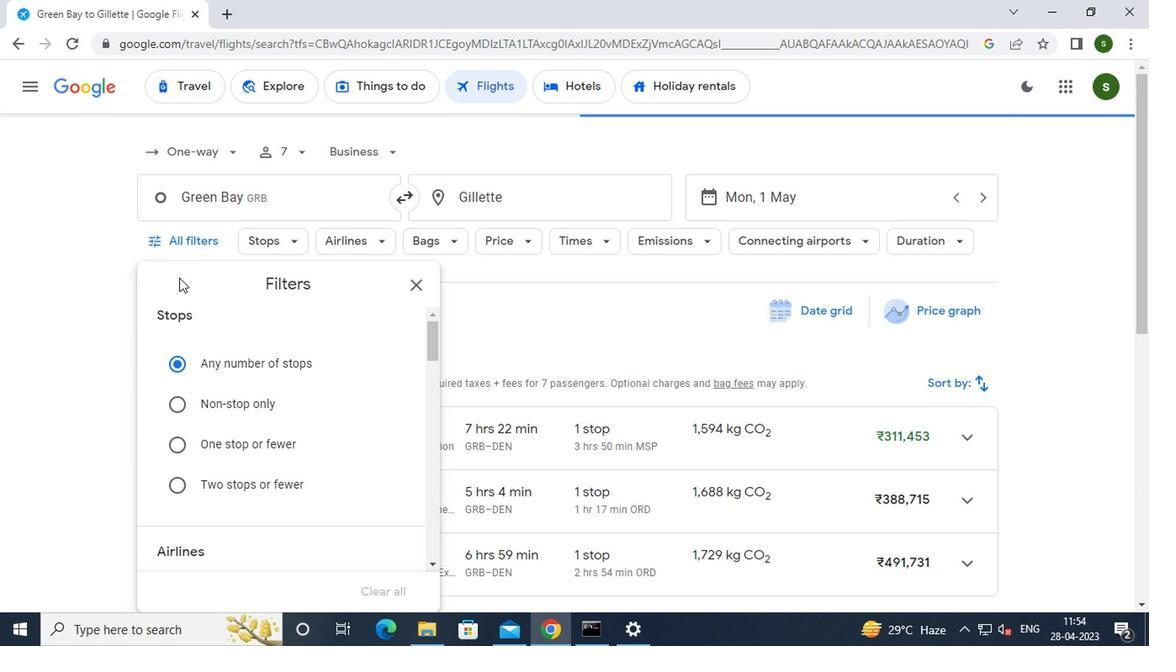 
Action: Mouse scrolled (173, 279) with delta (0, 0)
Screenshot: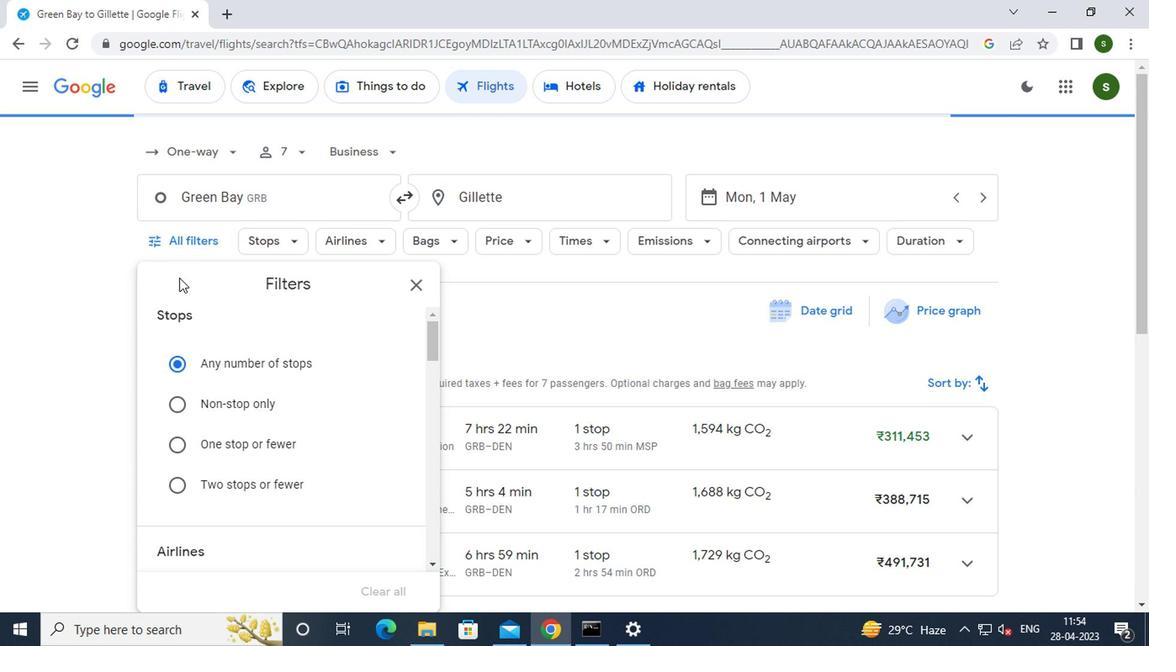 
Action: Mouse moved to (322, 295)
Screenshot: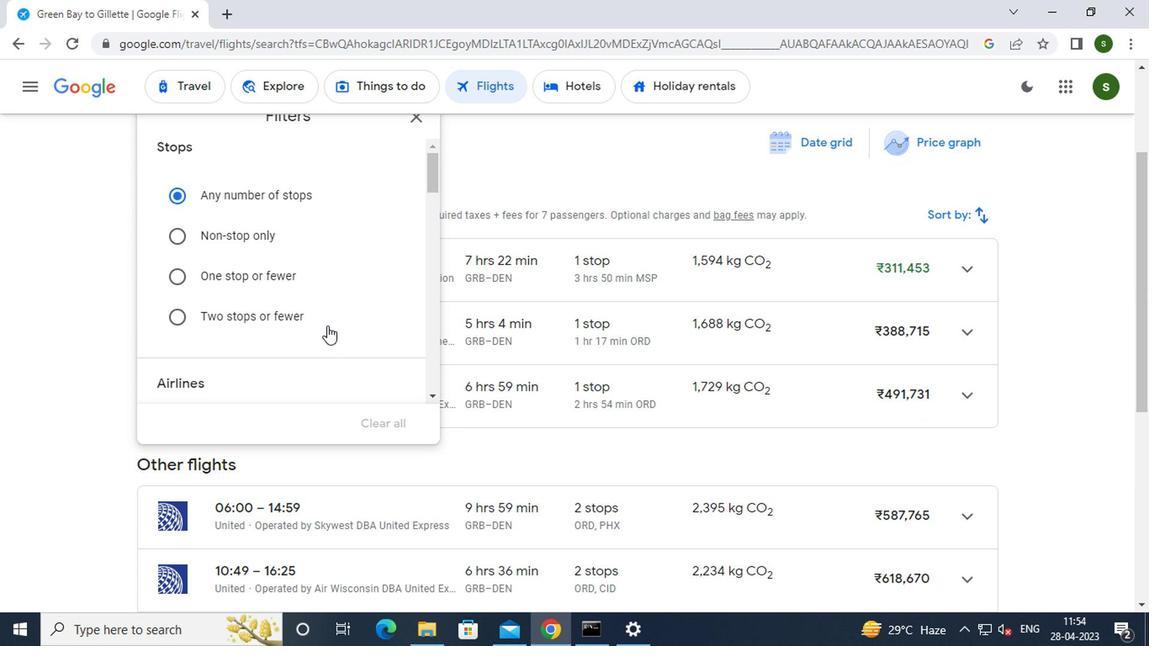 
Action: Mouse scrolled (322, 294) with delta (0, -1)
Screenshot: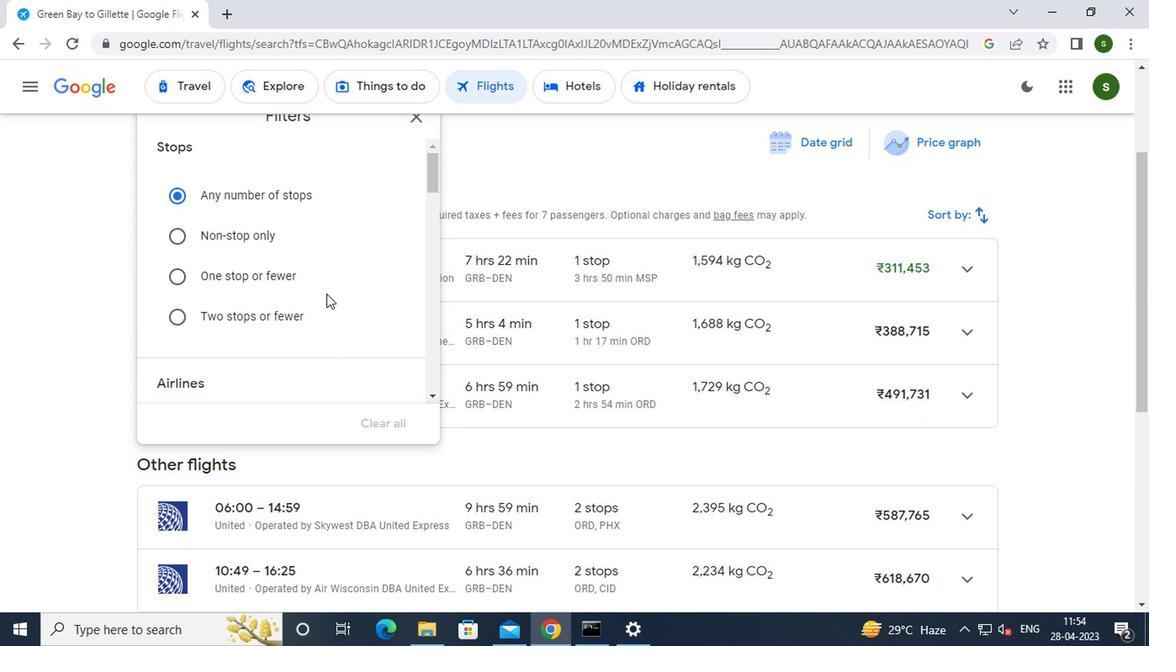 
Action: Mouse scrolled (322, 294) with delta (0, -1)
Screenshot: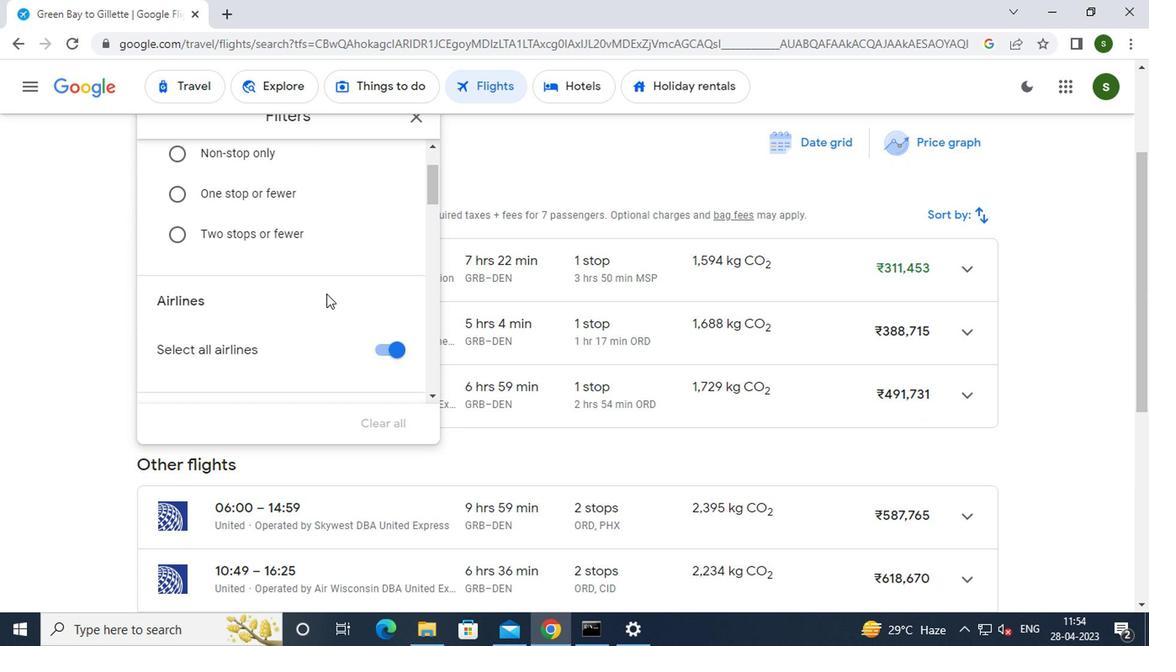 
Action: Mouse scrolled (322, 294) with delta (0, -1)
Screenshot: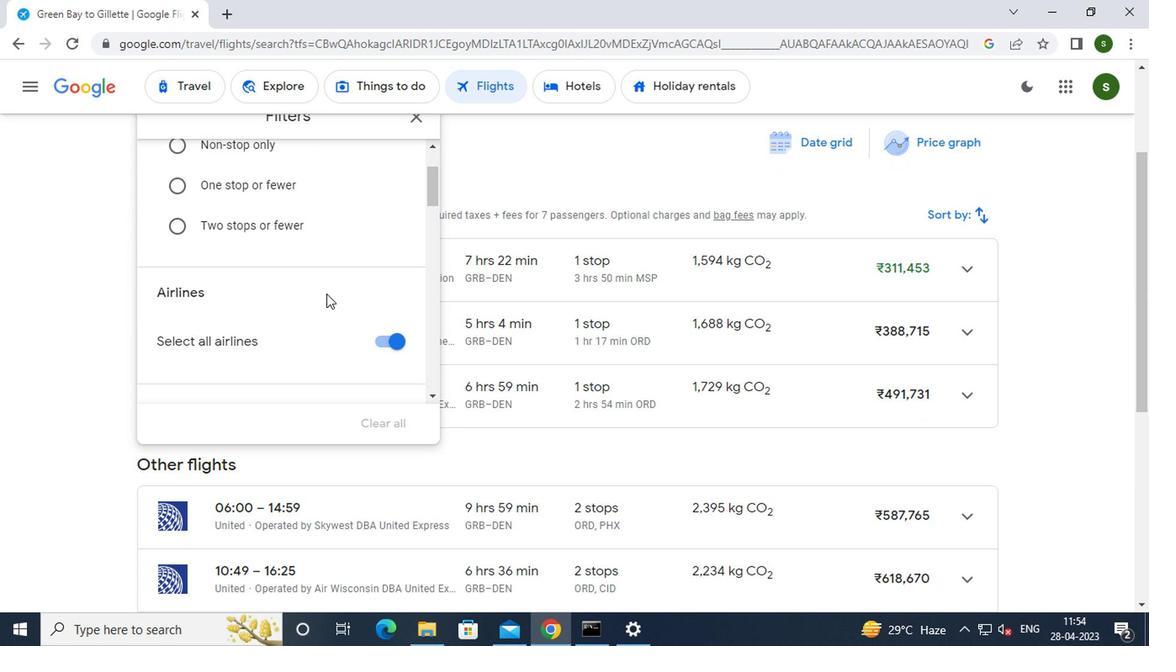 
Action: Mouse moved to (390, 185)
Screenshot: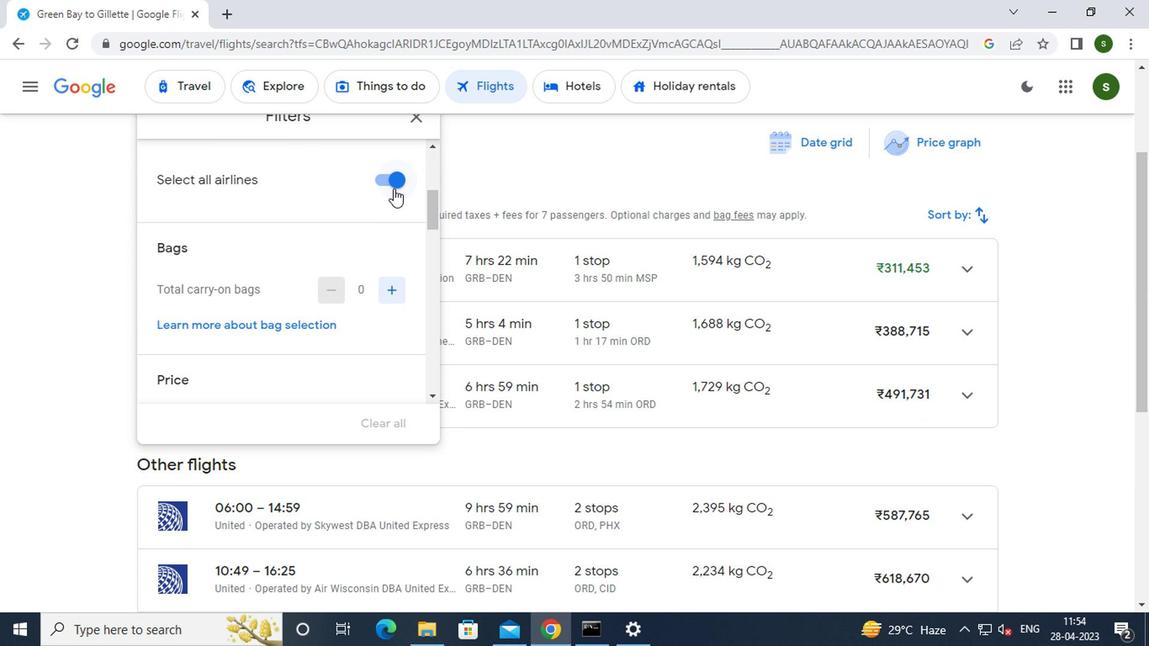 
Action: Mouse pressed left at (390, 185)
Screenshot: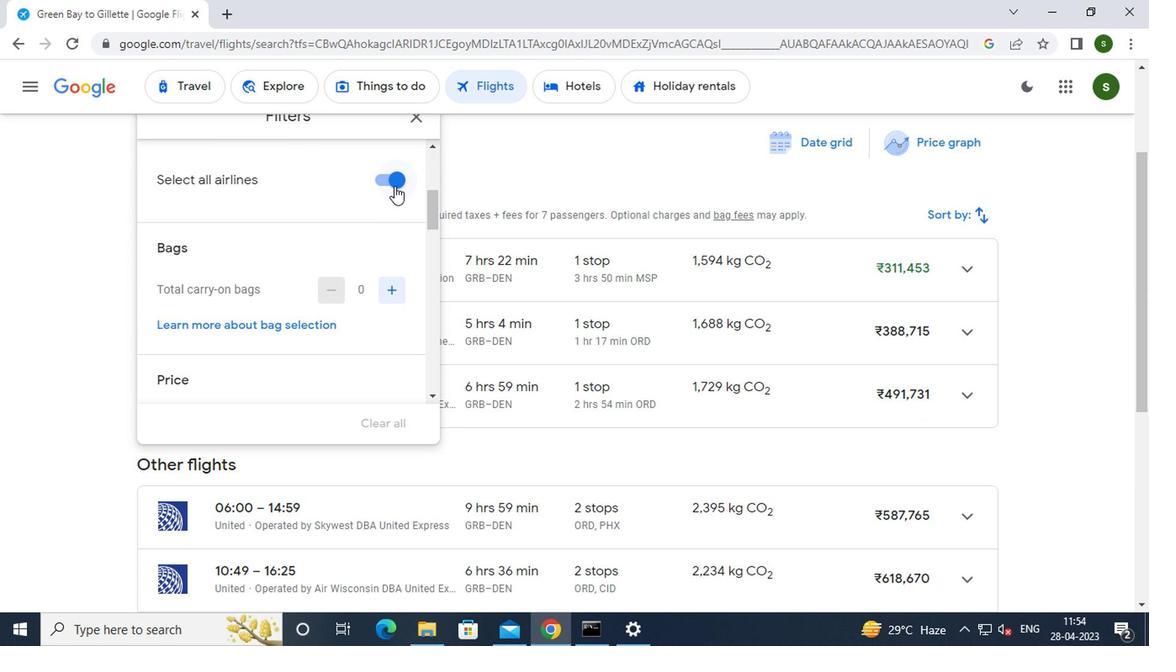
Action: Mouse moved to (355, 200)
Screenshot: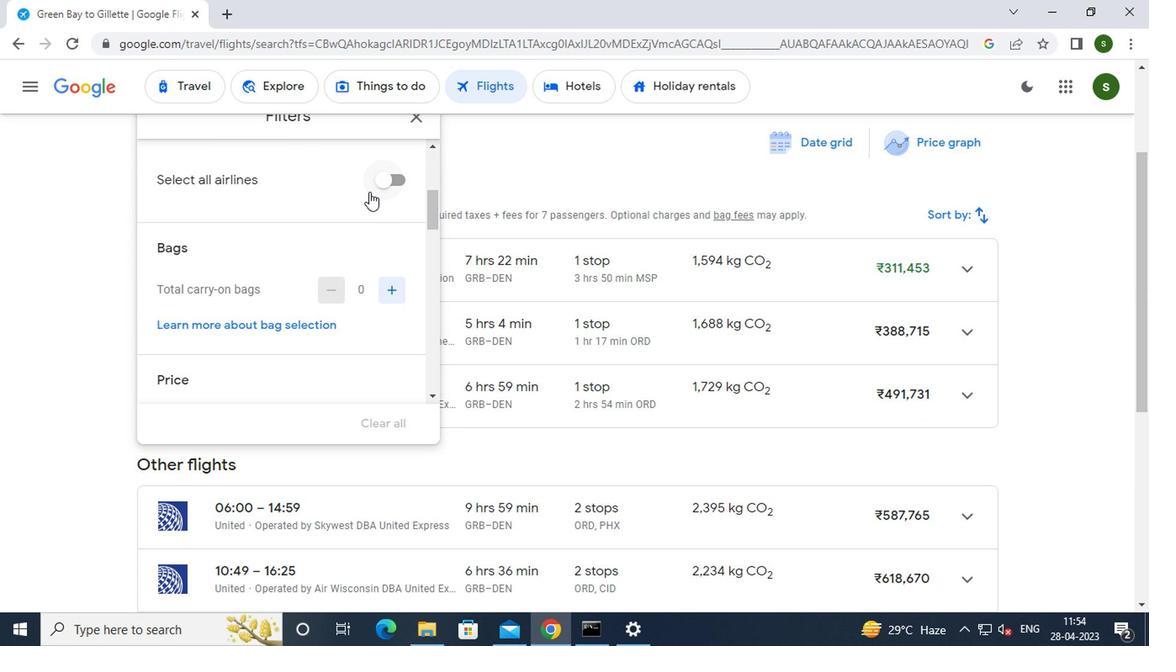 
Action: Mouse scrolled (355, 199) with delta (0, -1)
Screenshot: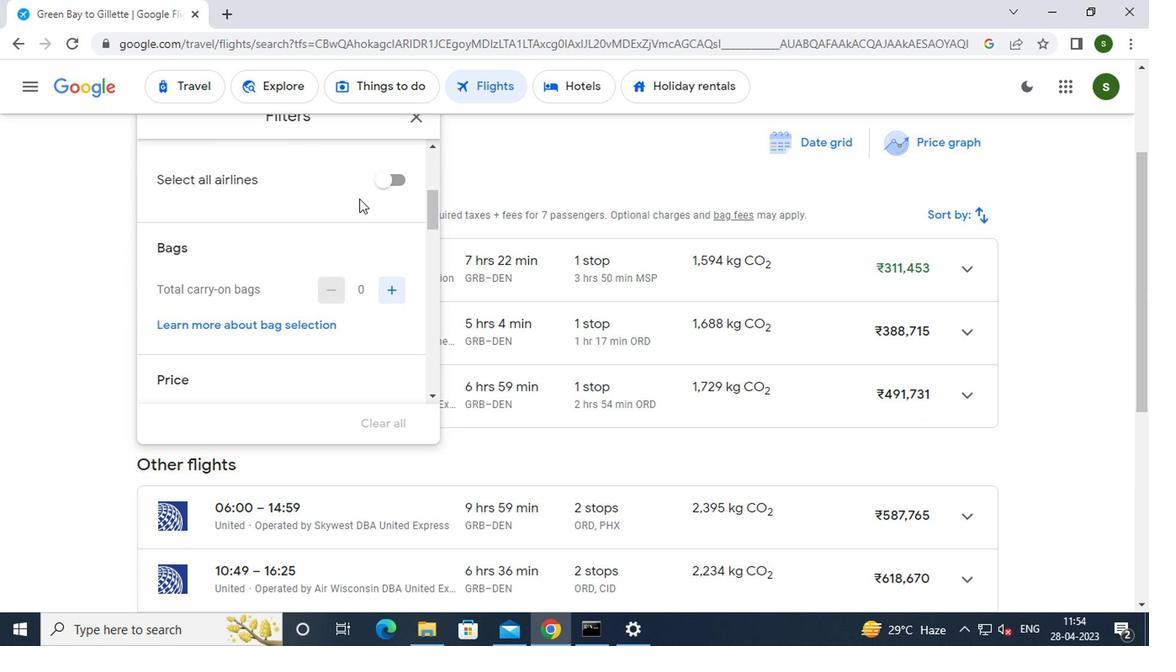 
Action: Mouse scrolled (355, 199) with delta (0, -1)
Screenshot: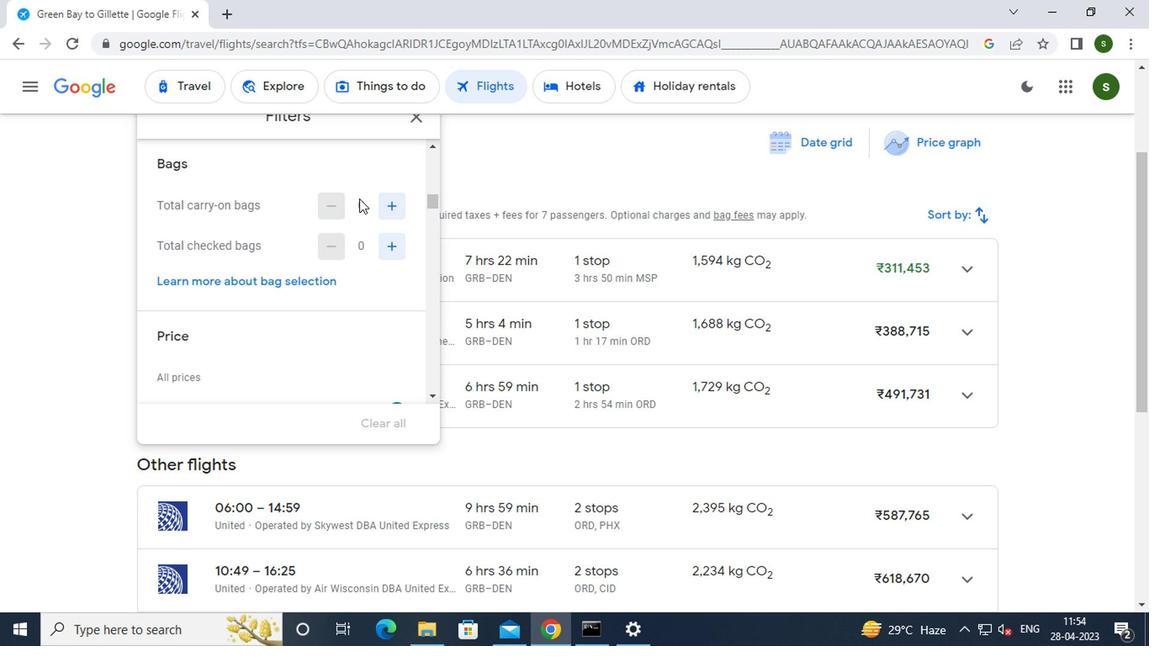 
Action: Mouse scrolled (355, 199) with delta (0, -1)
Screenshot: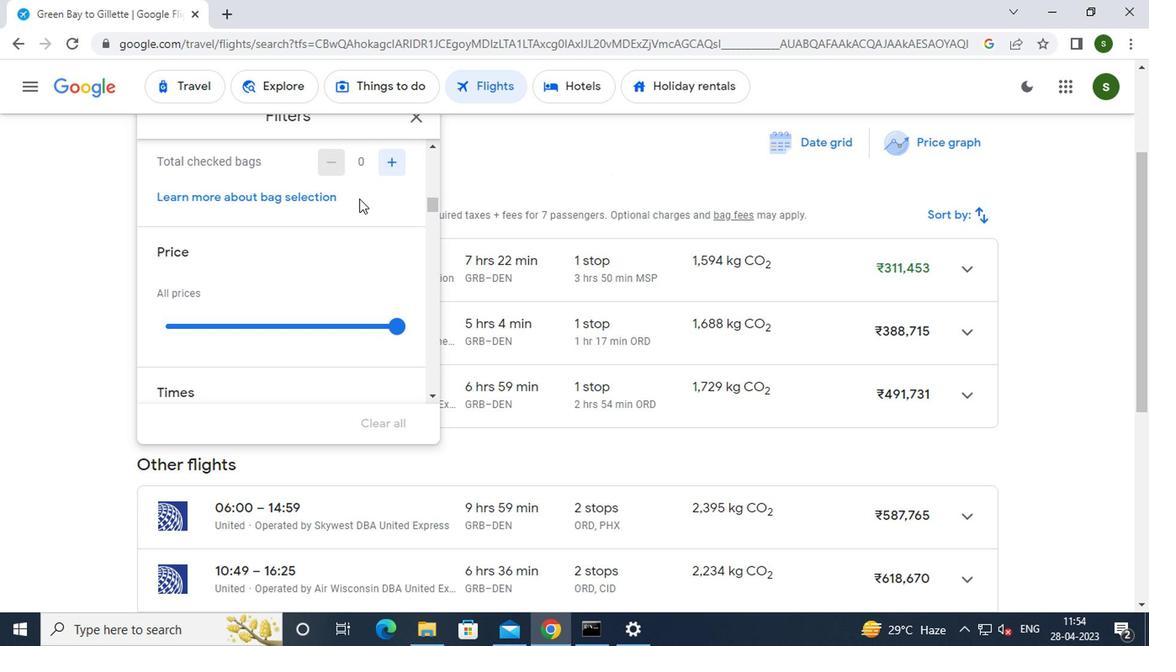 
Action: Mouse moved to (393, 241)
Screenshot: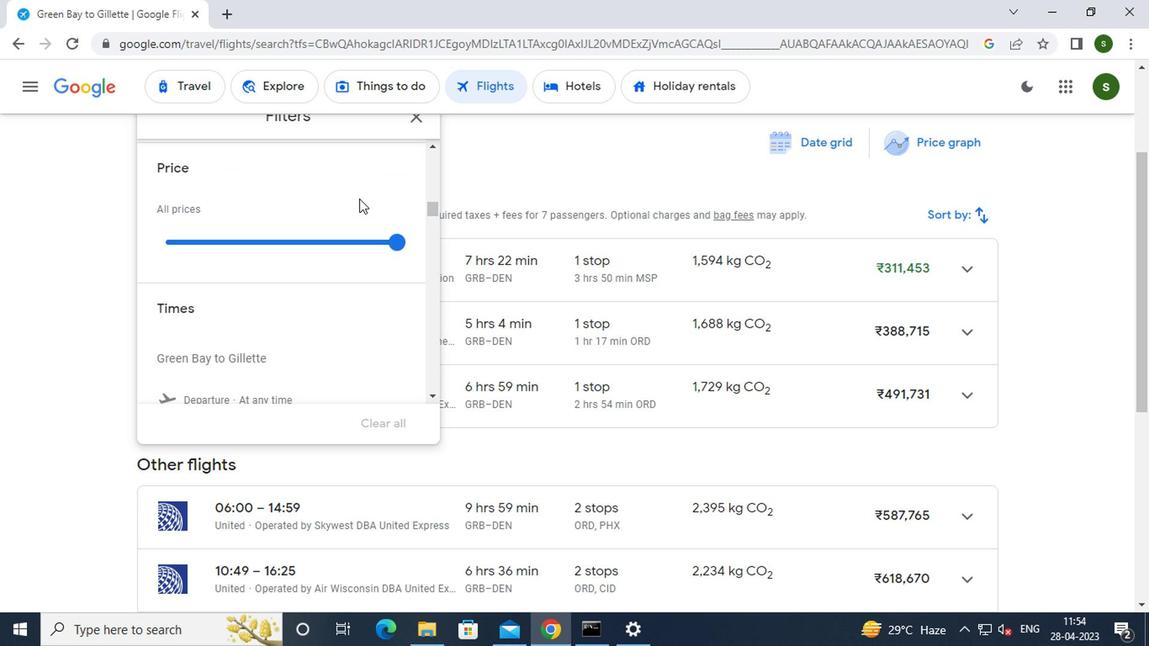 
Action: Mouse pressed left at (393, 241)
Screenshot: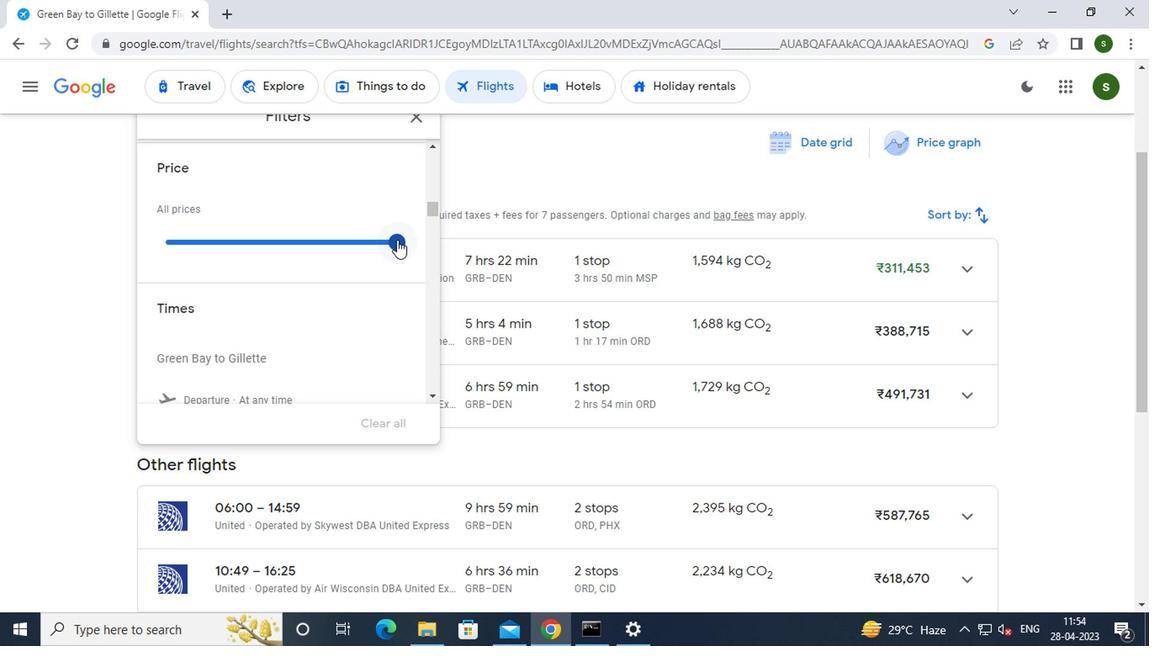 
Action: Mouse moved to (251, 273)
Screenshot: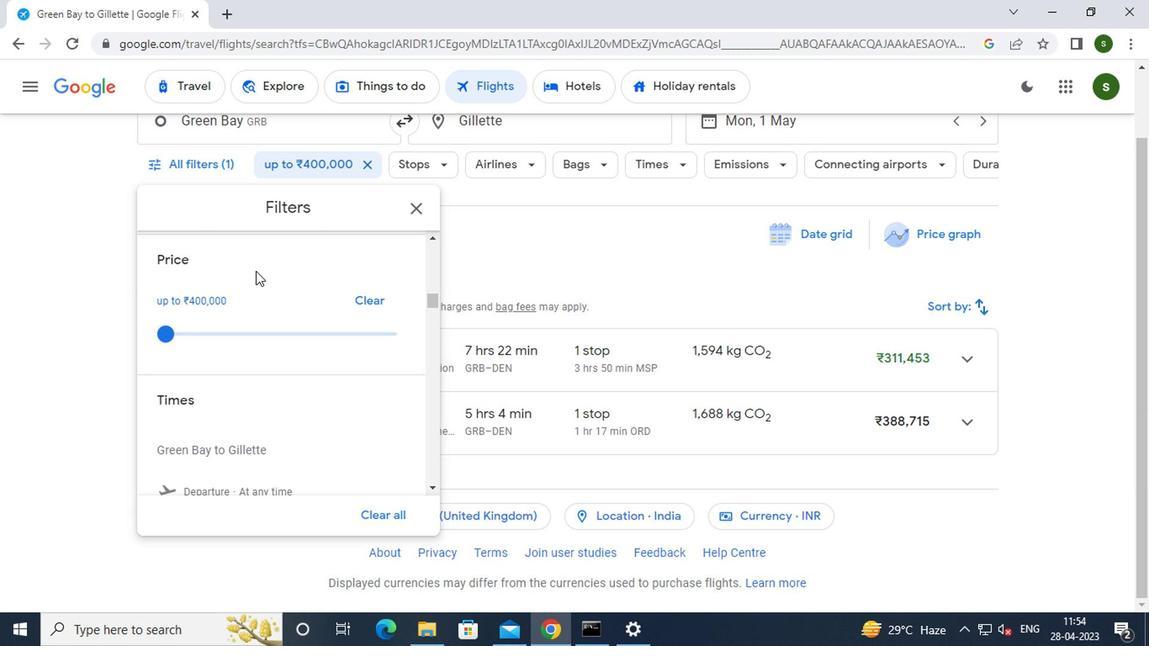
Action: Mouse scrolled (251, 271) with delta (0, -1)
Screenshot: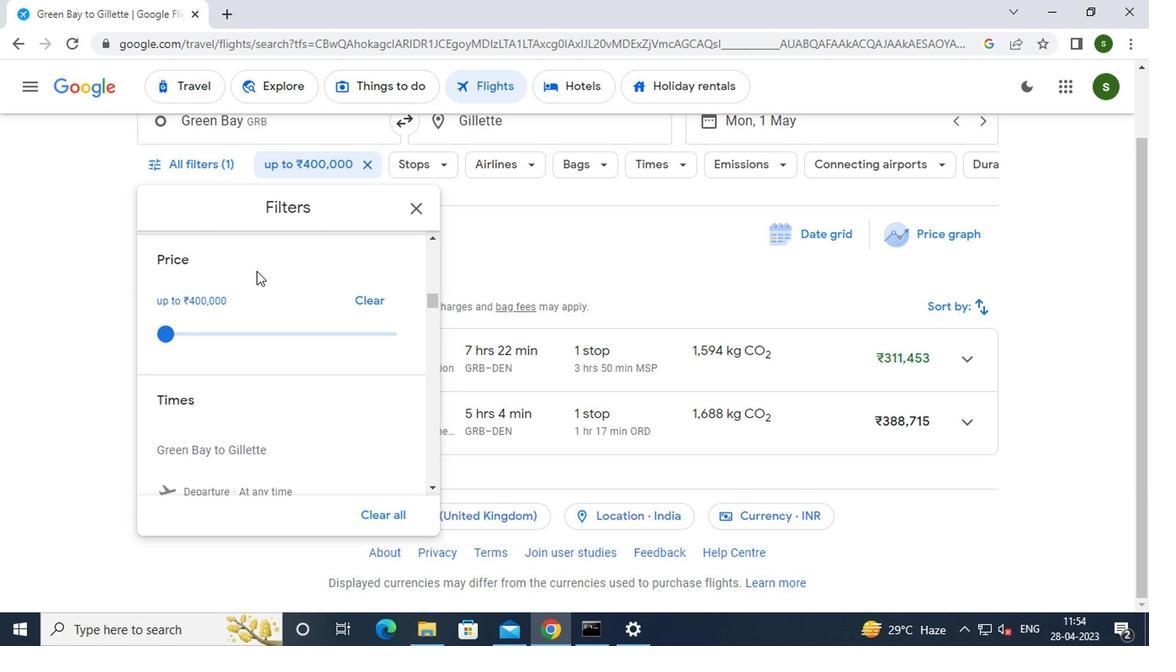 
Action: Mouse scrolled (251, 271) with delta (0, -1)
Screenshot: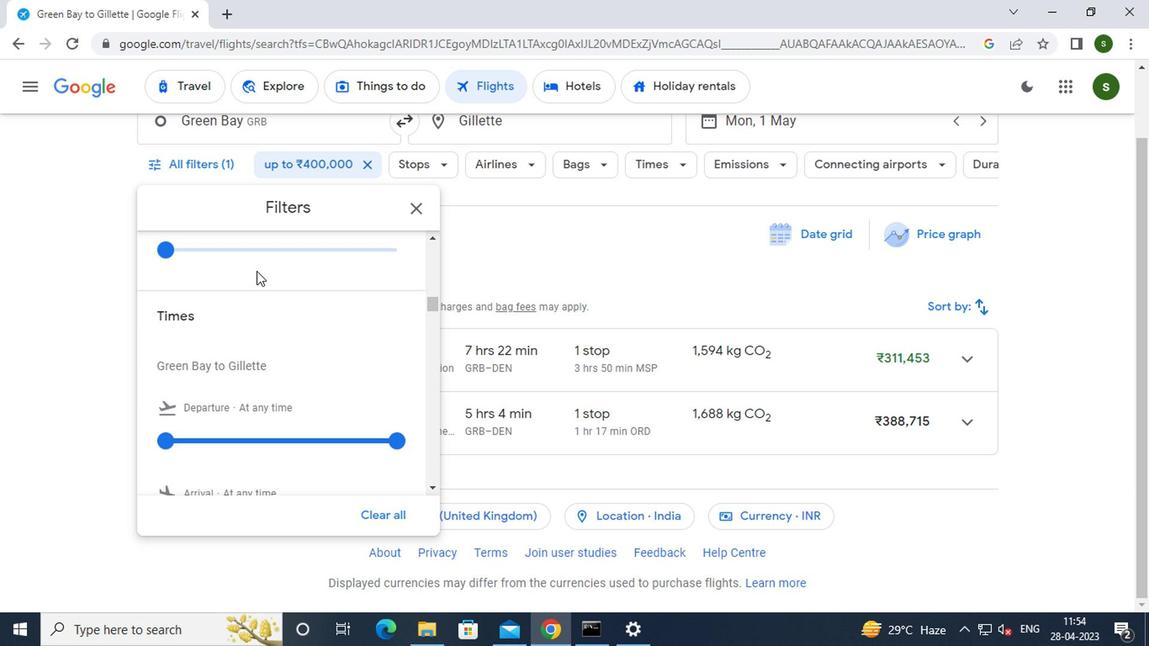 
Action: Mouse moved to (159, 362)
Screenshot: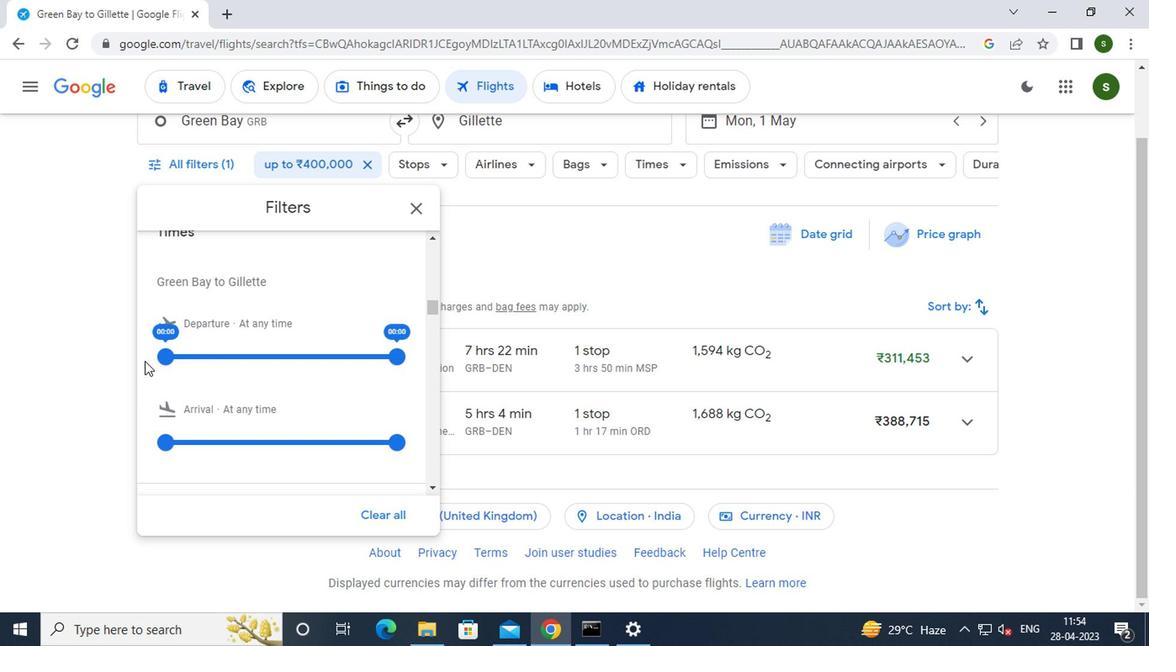
Action: Mouse pressed left at (159, 362)
Screenshot: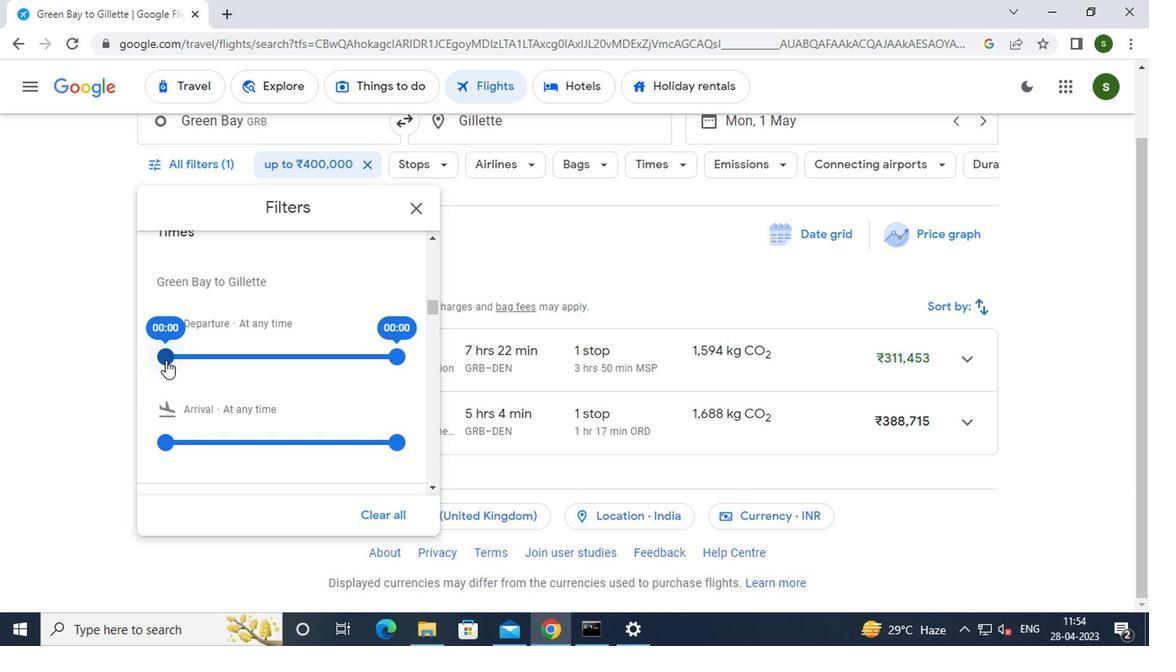 
Action: Mouse moved to (414, 199)
Screenshot: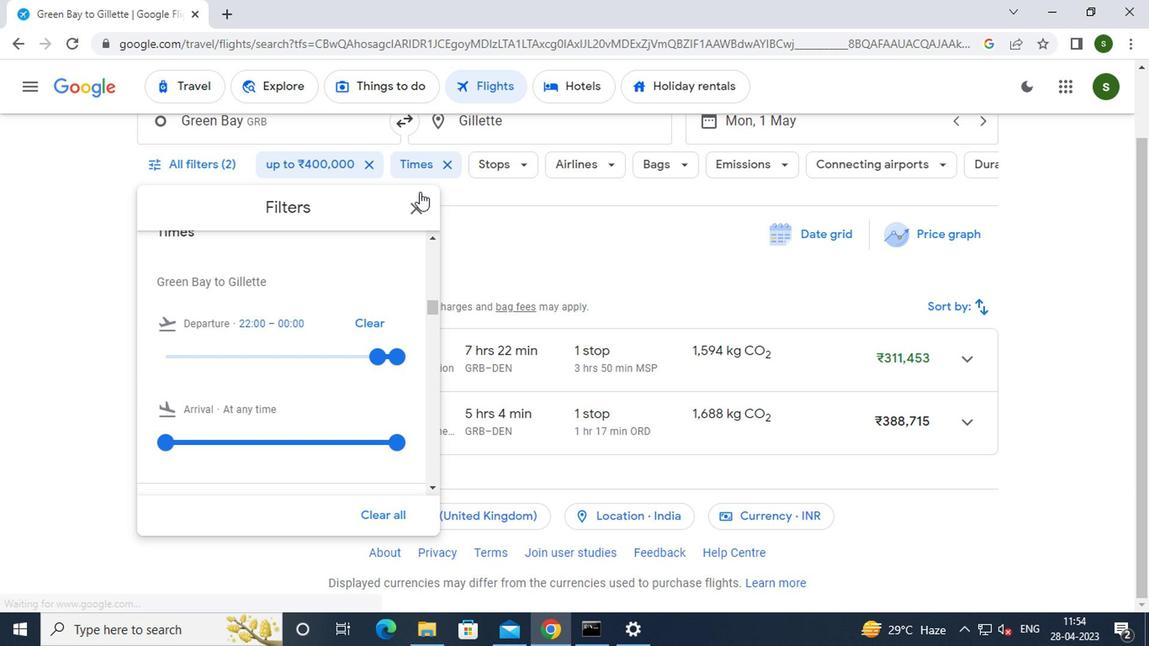 
Action: Mouse pressed left at (414, 199)
Screenshot: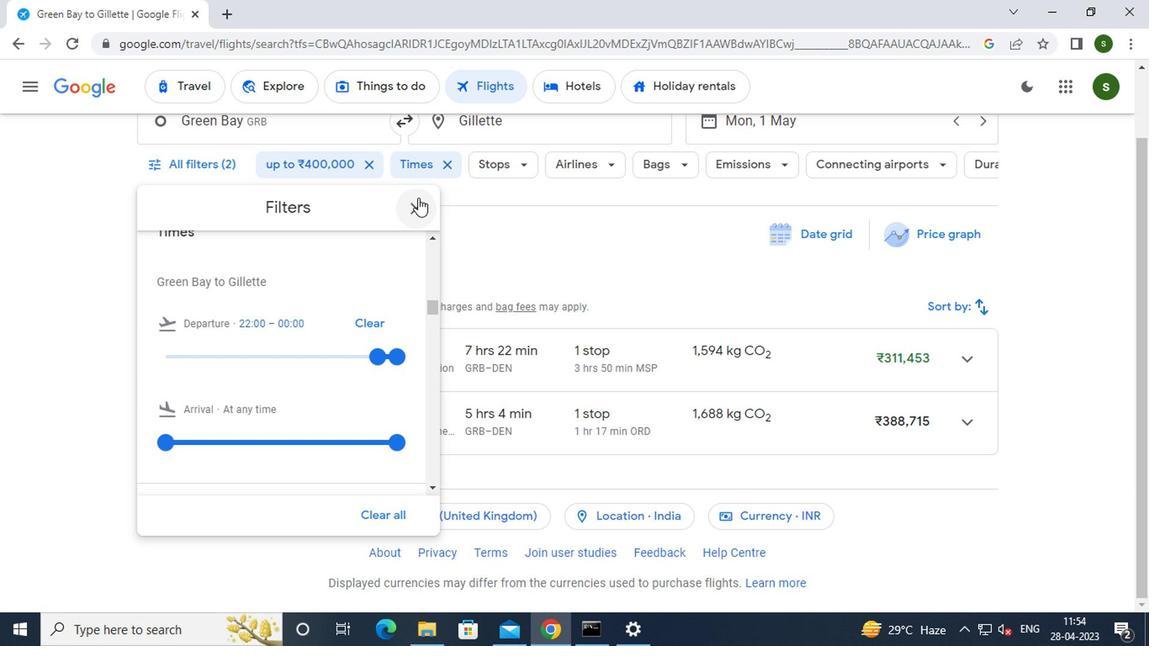 
Action: Mouse moved to (412, 204)
Screenshot: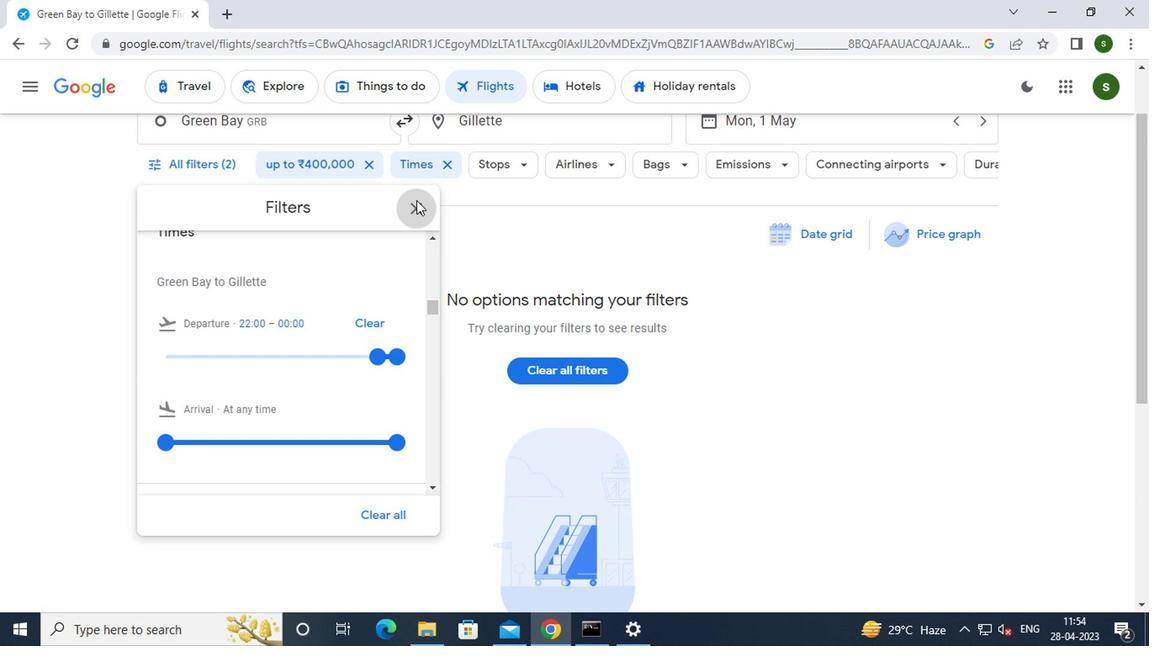 
